 Task: Log work in the project BrainBridge for the issue 'Implement a new feature to allow for automated content moderation and filtering' spent time as '6w 5d 14h 2m' and remaining time as '6w 4d 14h 27m' and add a flag. Now add the issue to the epic 'Incident Management Implementation'. Log work in the project BrainBridge for the issue 'Address issues related to system security and data encryption' spent time as '3w 1d 9h 18m' and remaining time as '1w 6d 9h 46m' and clone the issue. Now add the issue to the epic 'IT Governance Implementation'
Action: Mouse moved to (202, 51)
Screenshot: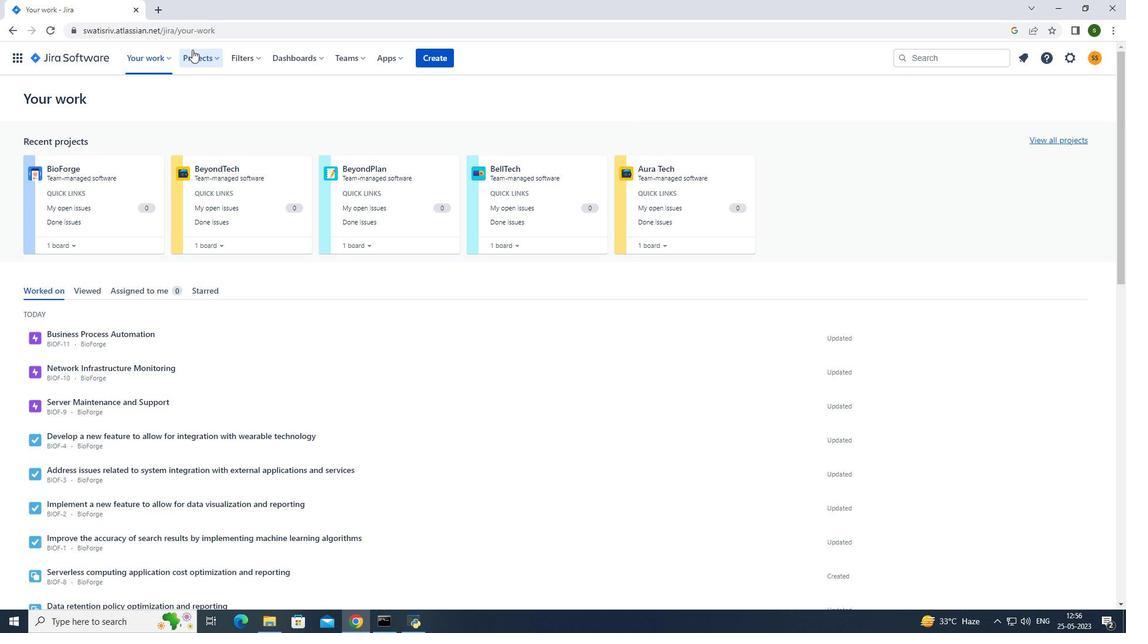 
Action: Mouse pressed left at (202, 51)
Screenshot: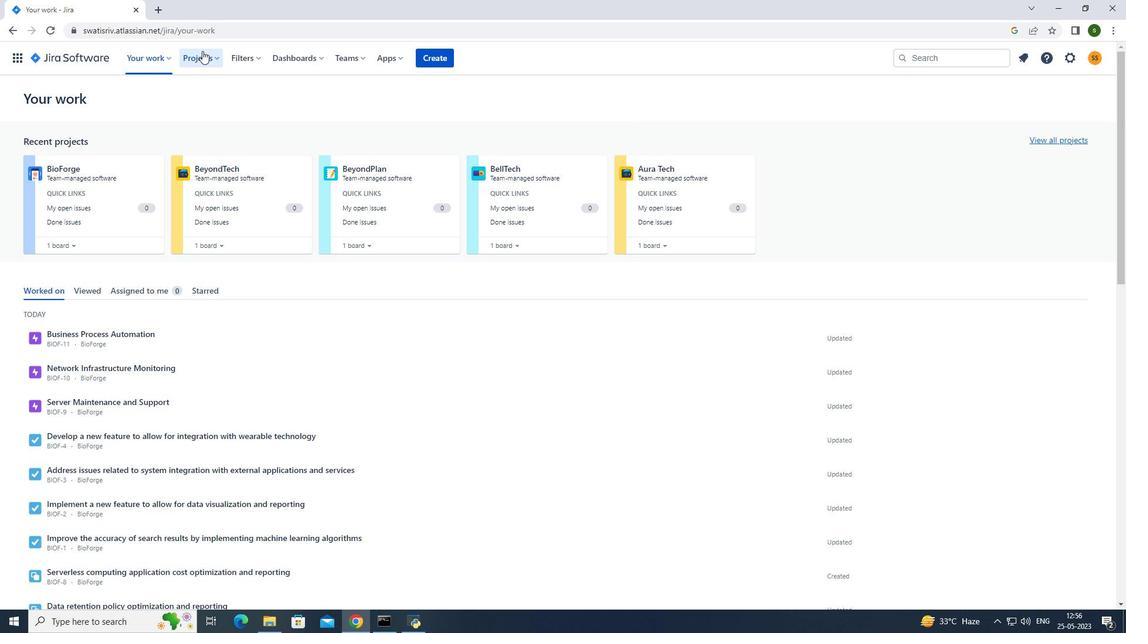 
Action: Mouse moved to (230, 106)
Screenshot: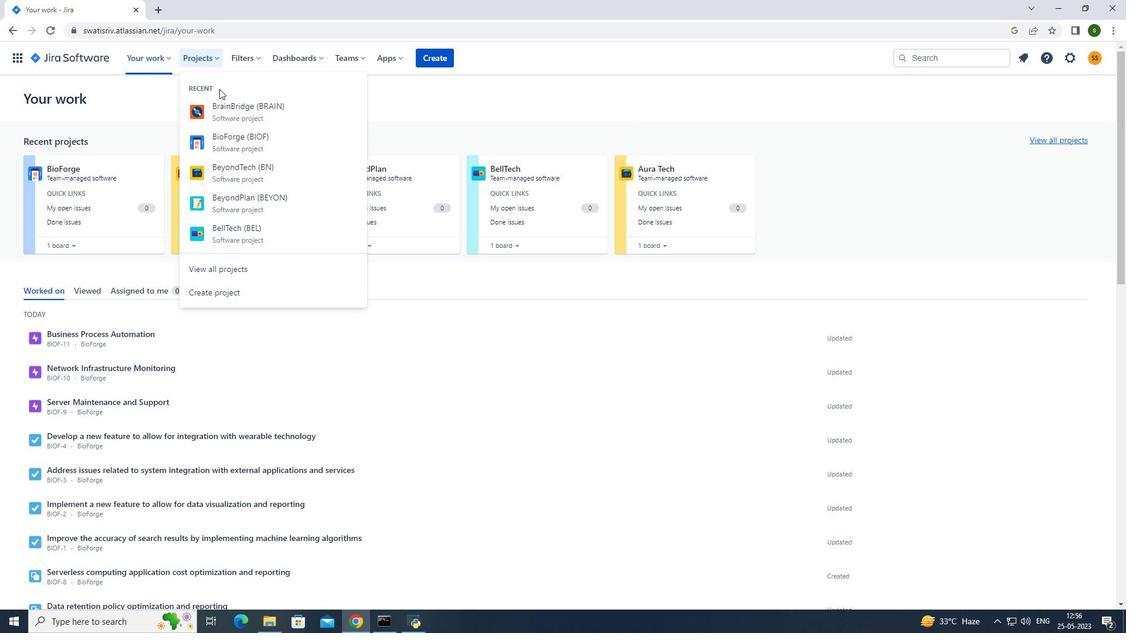
Action: Mouse pressed left at (230, 106)
Screenshot: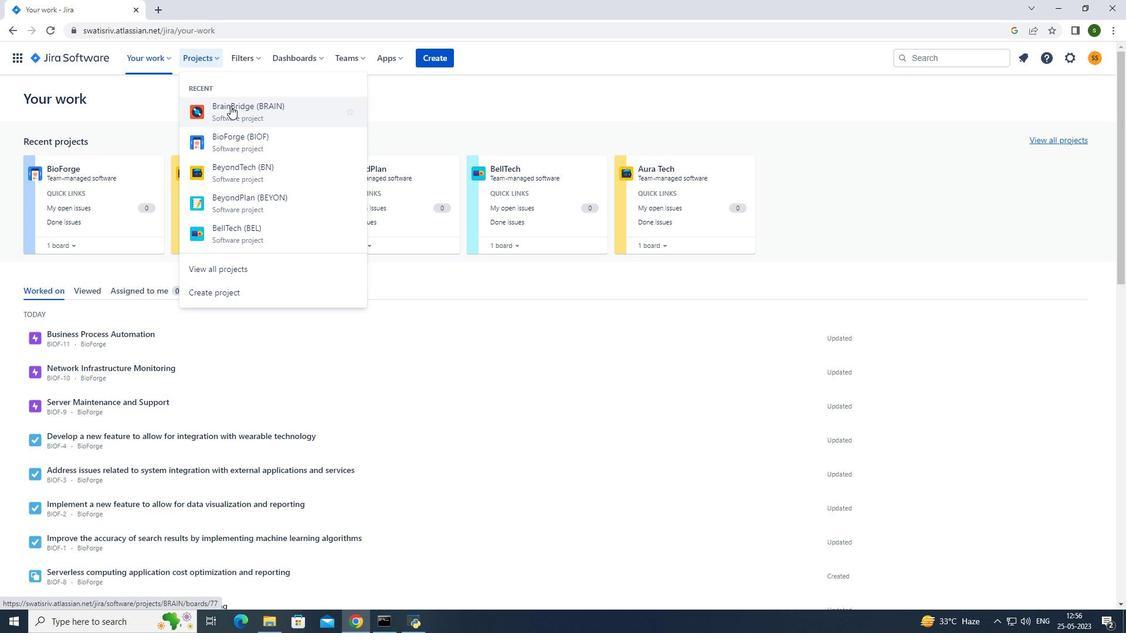 
Action: Mouse moved to (89, 182)
Screenshot: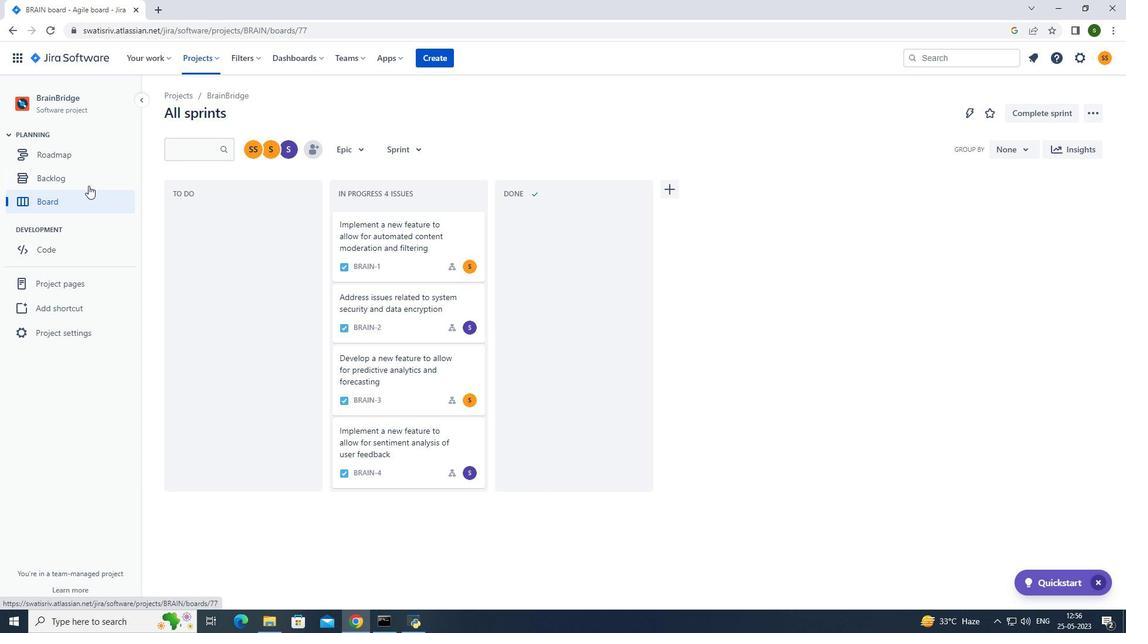 
Action: Mouse pressed left at (89, 182)
Screenshot: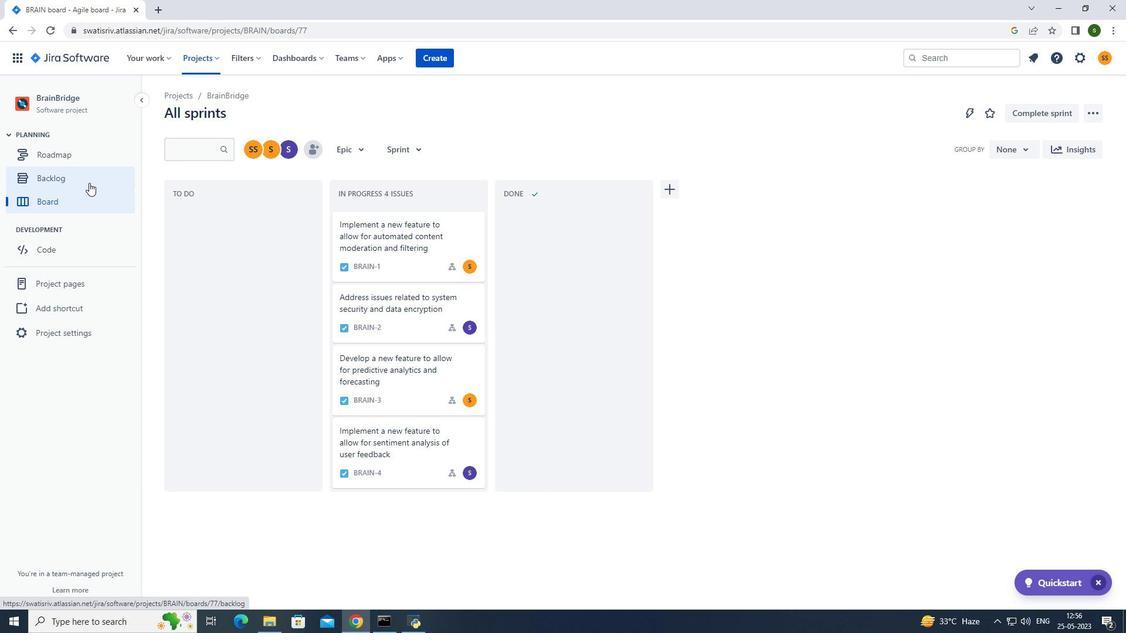
Action: Mouse moved to (875, 214)
Screenshot: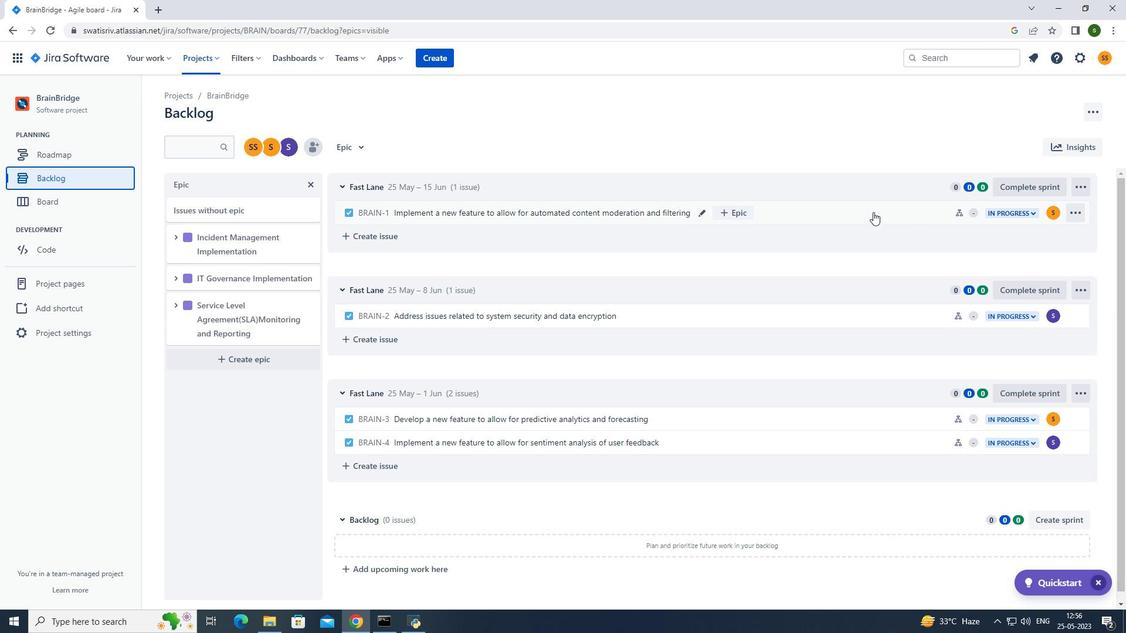 
Action: Mouse pressed left at (875, 214)
Screenshot: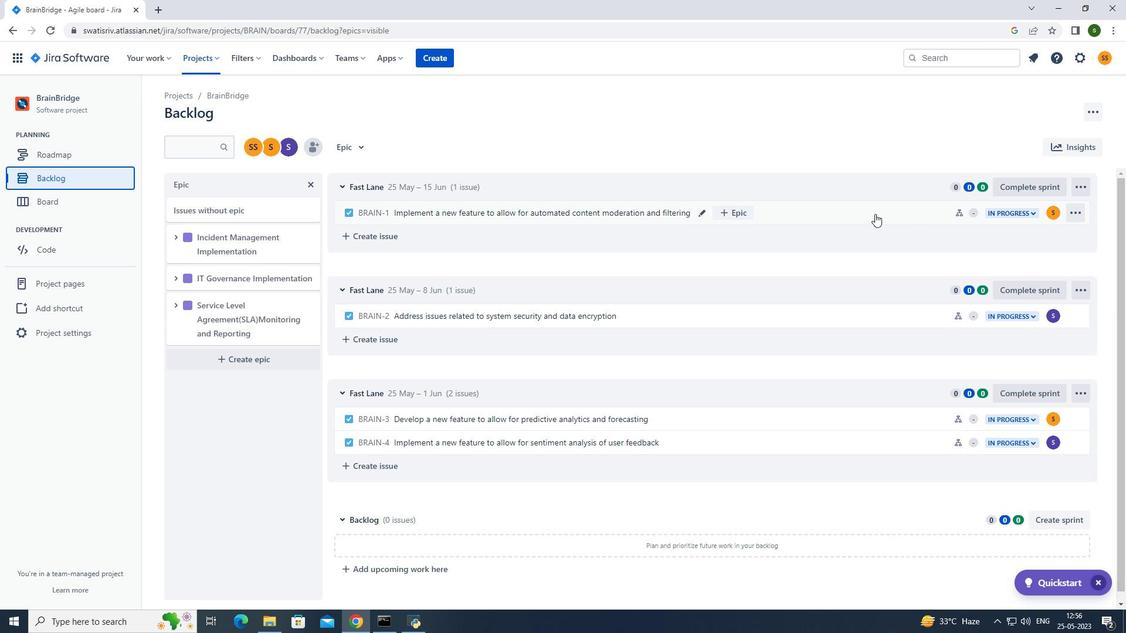 
Action: Mouse moved to (1079, 182)
Screenshot: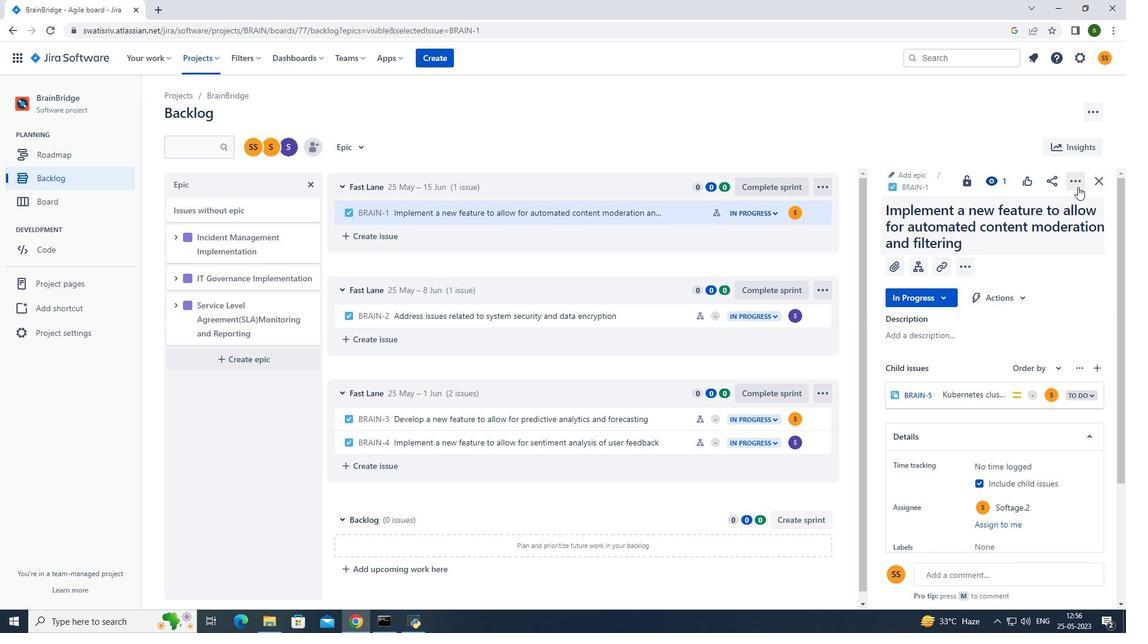 
Action: Mouse pressed left at (1079, 182)
Screenshot: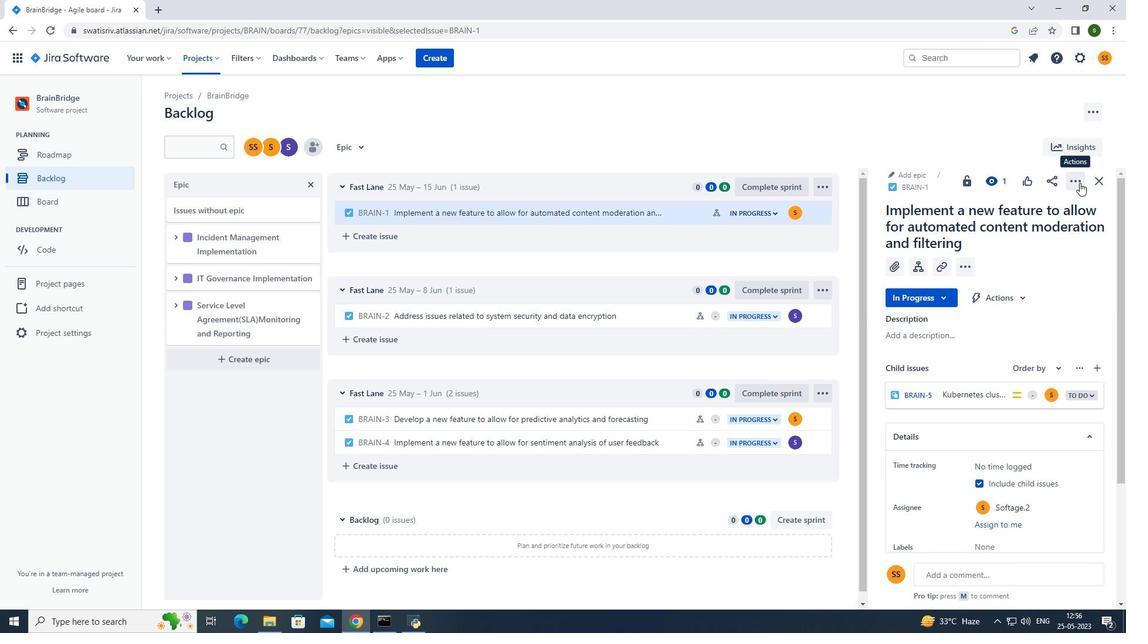 
Action: Mouse moved to (1059, 214)
Screenshot: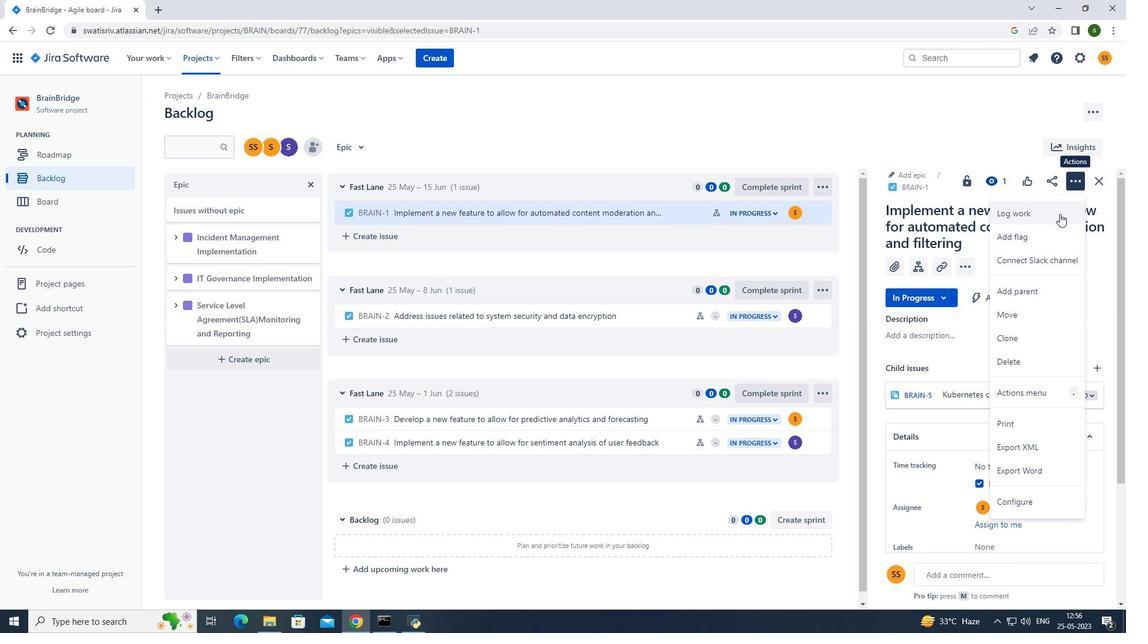 
Action: Mouse pressed left at (1059, 214)
Screenshot: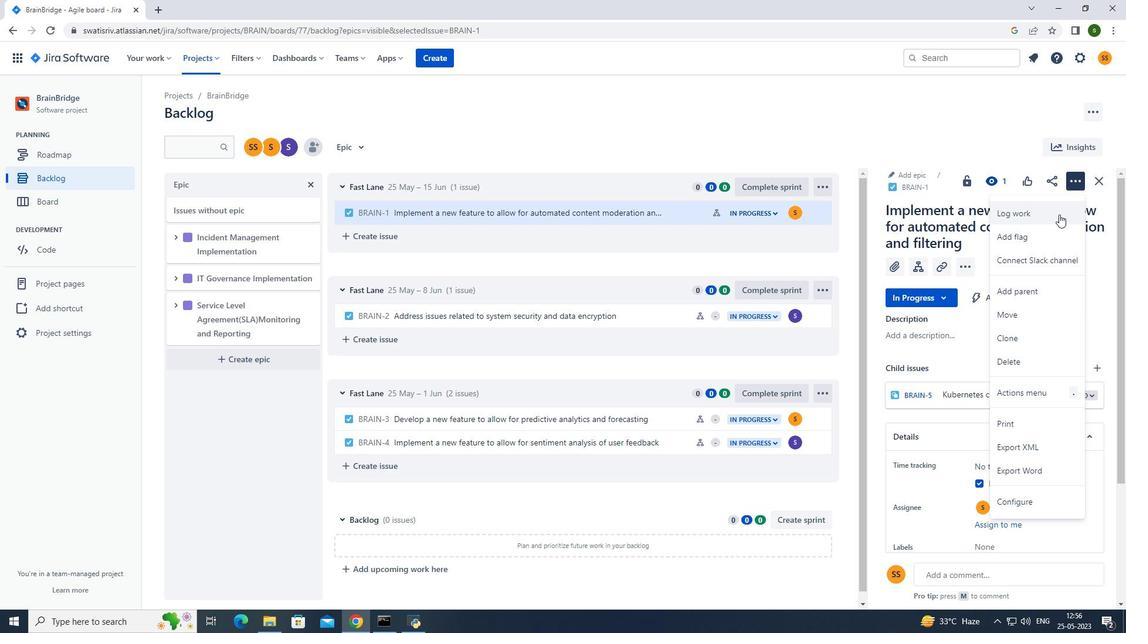 
Action: Mouse moved to (517, 171)
Screenshot: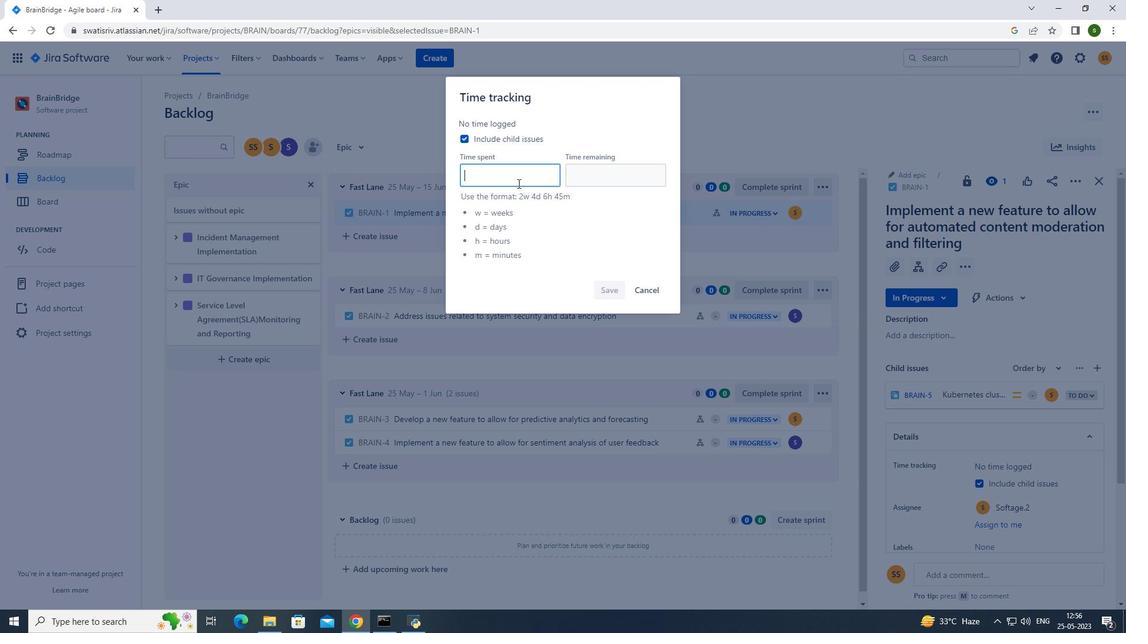
Action: Key pressed 6w<Key.space>5d
Screenshot: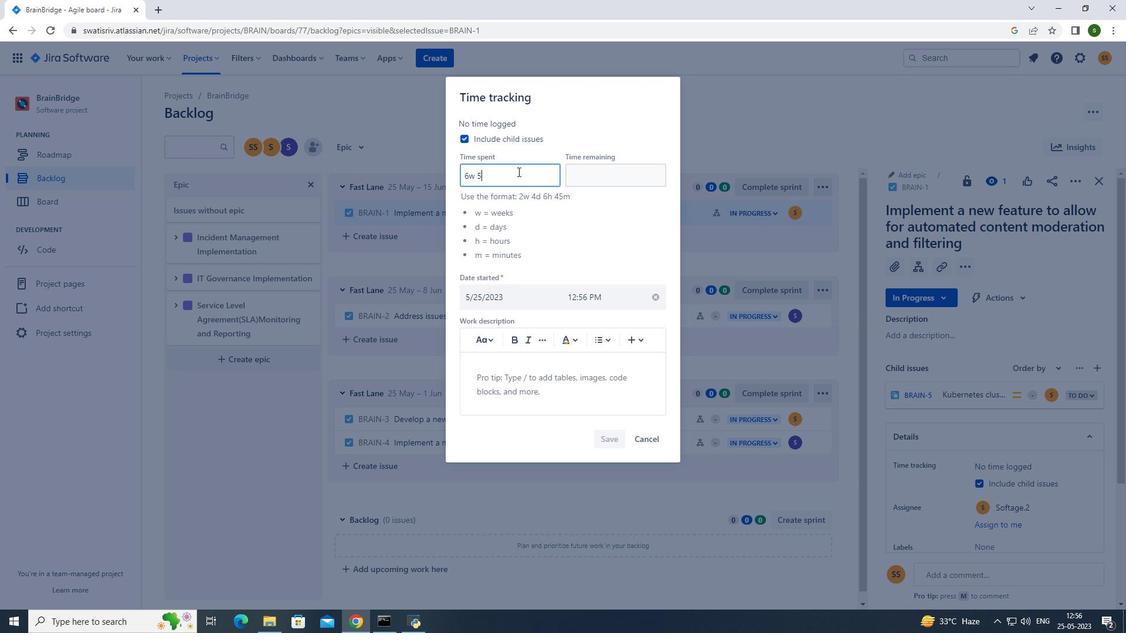 
Action: Mouse moved to (517, 173)
Screenshot: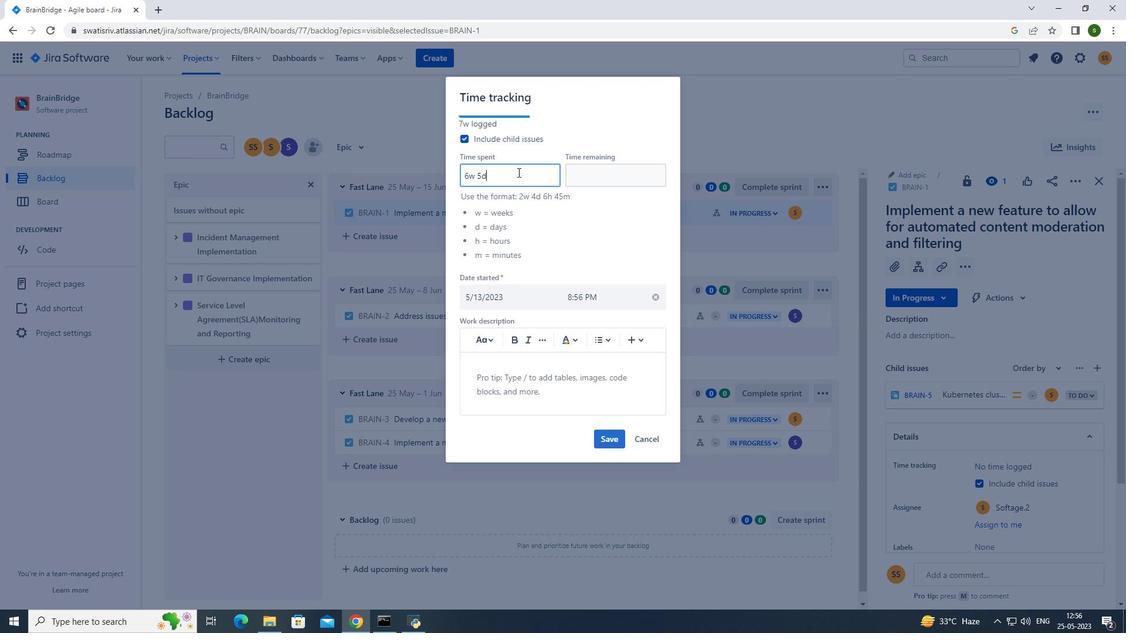 
Action: Key pressed <Key.space>14h<Key.space>2m
Screenshot: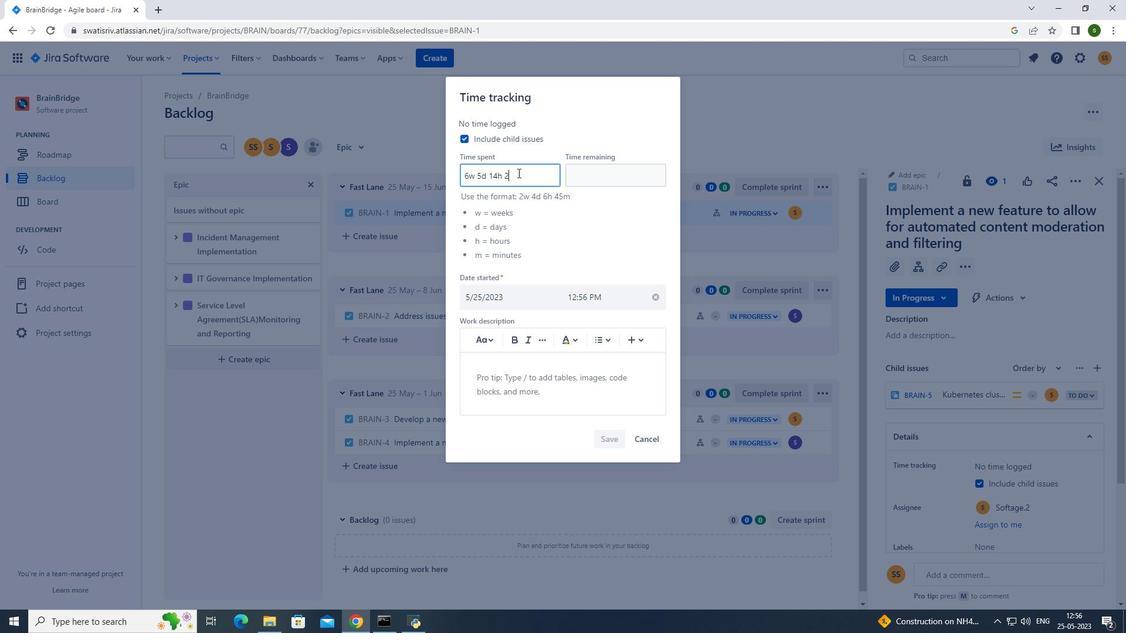 
Action: Mouse moved to (589, 173)
Screenshot: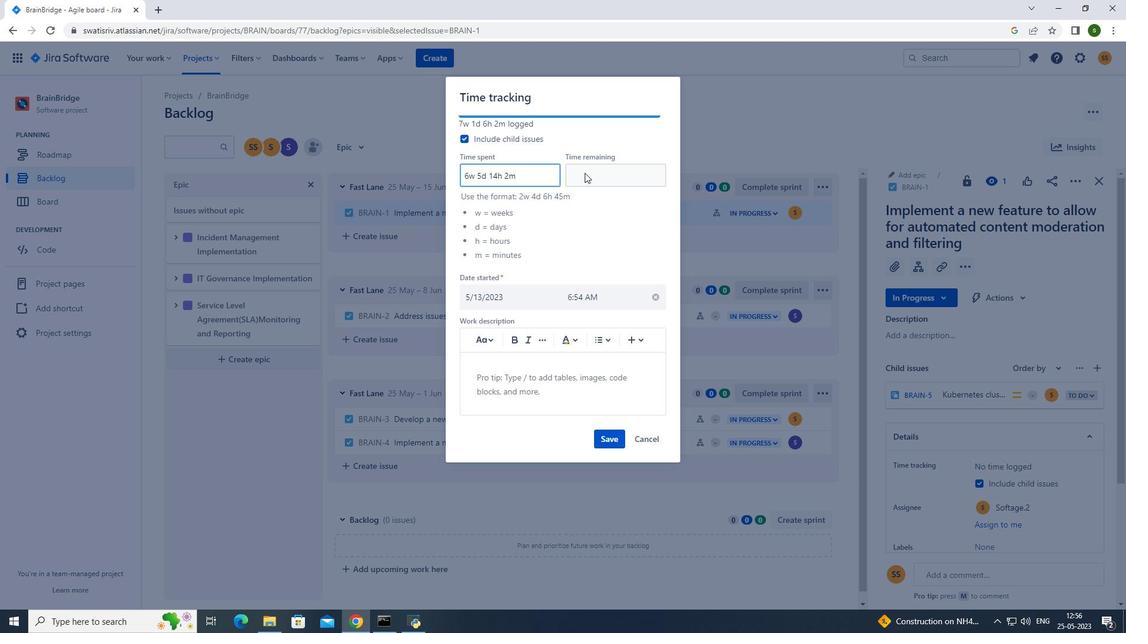 
Action: Mouse pressed left at (589, 173)
Screenshot: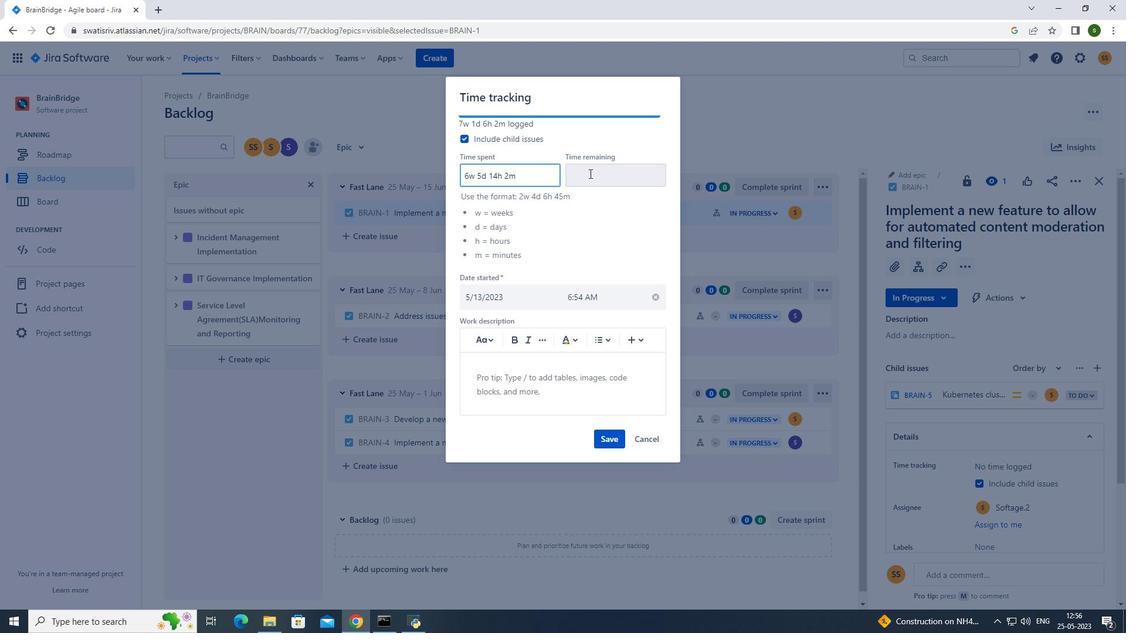 
Action: Key pressed 6w<Key.space>4d<Key.space>14h<Key.space>27m
Screenshot: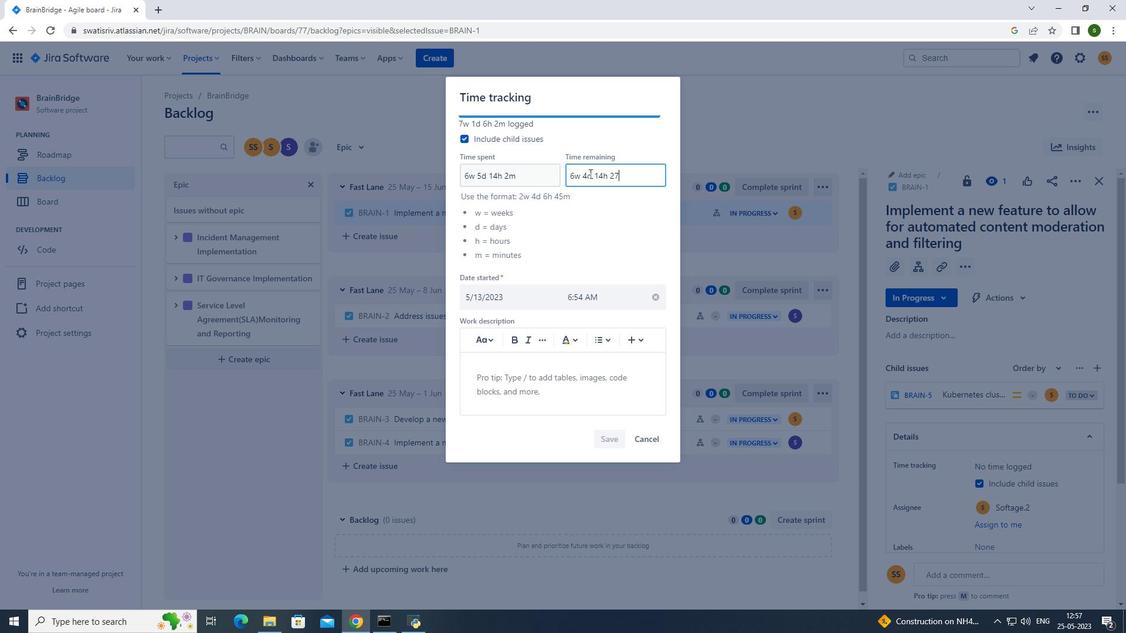 
Action: Mouse moved to (599, 440)
Screenshot: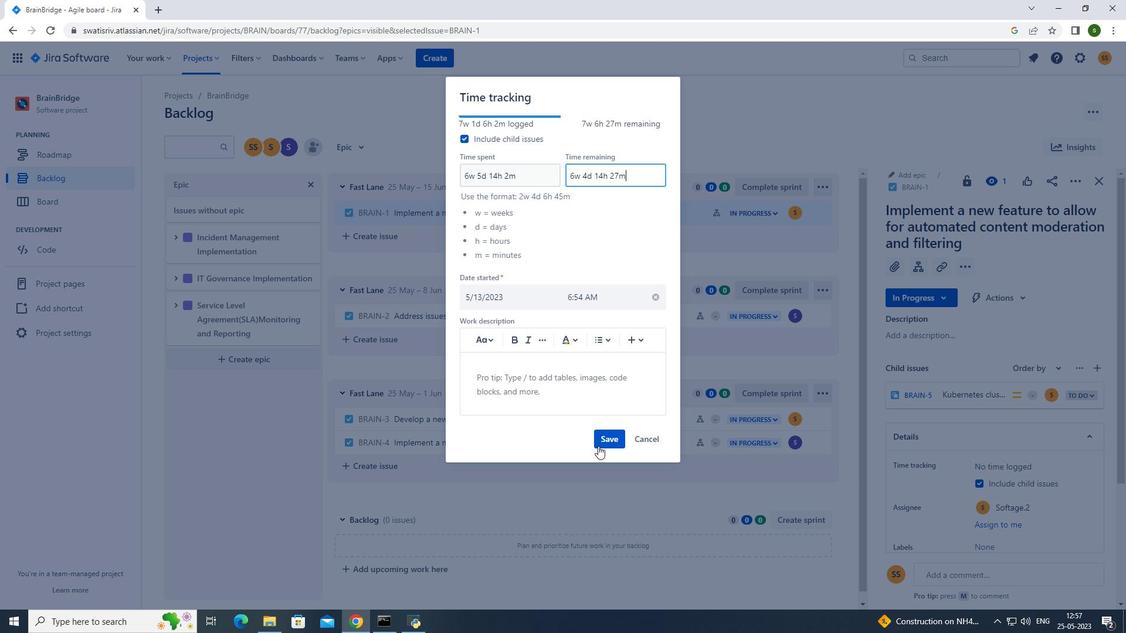 
Action: Mouse pressed left at (599, 440)
Screenshot: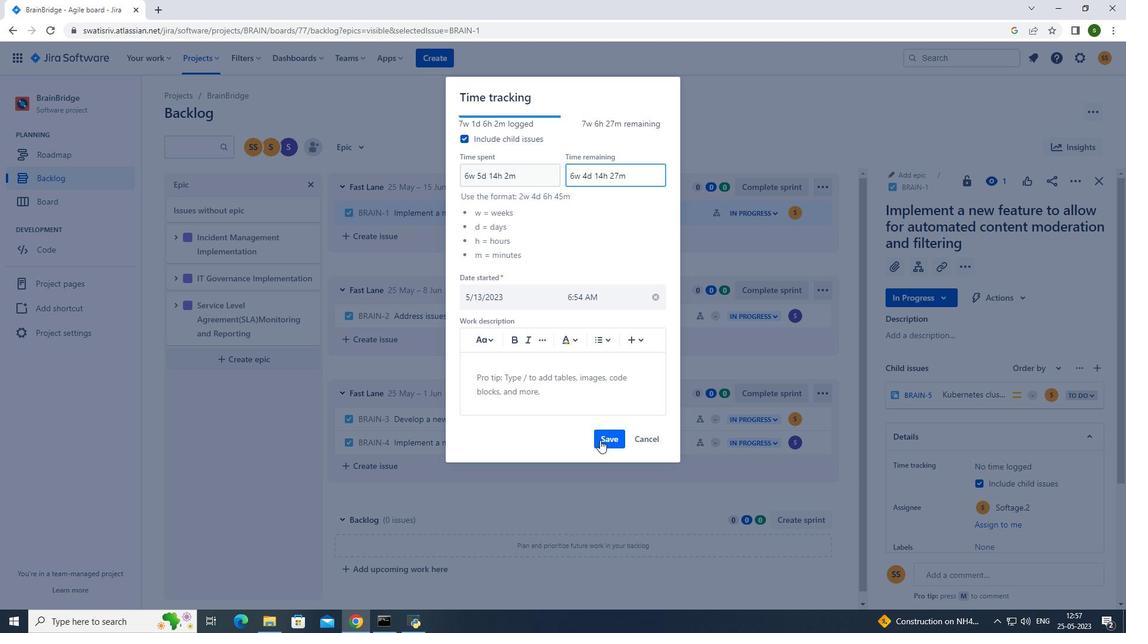 
Action: Mouse moved to (1083, 180)
Screenshot: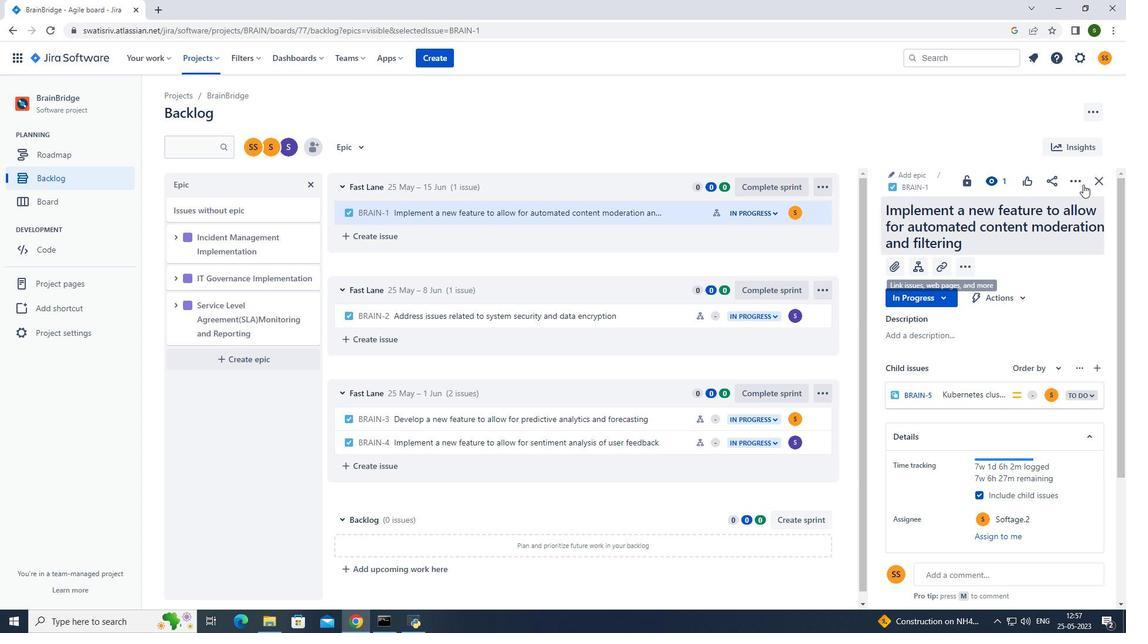 
Action: Mouse pressed left at (1083, 180)
Screenshot: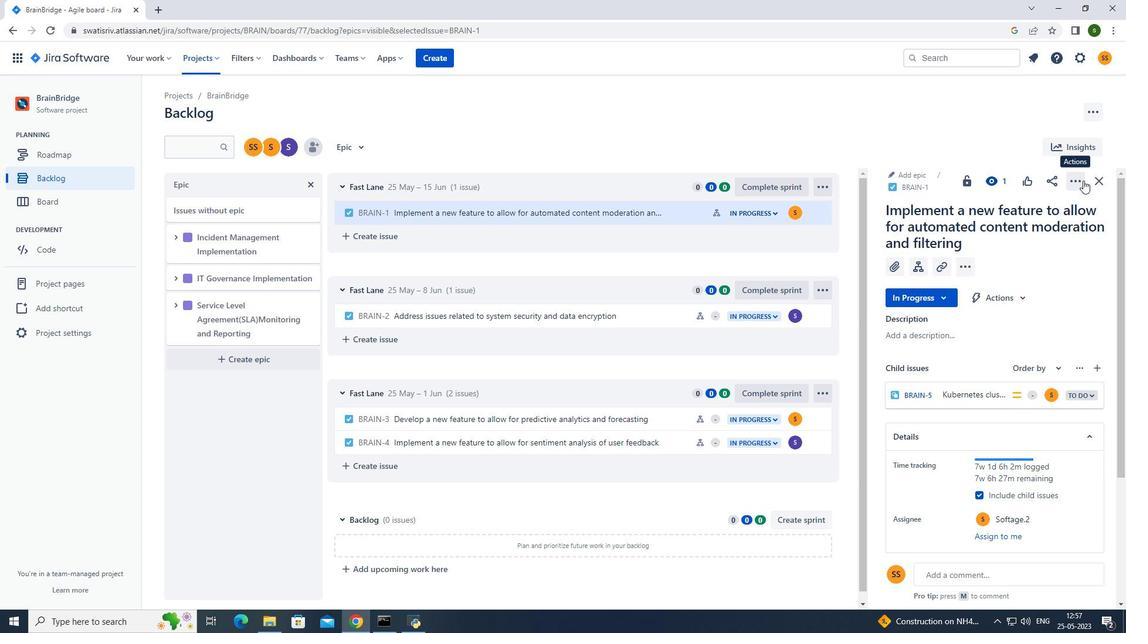 
Action: Mouse moved to (1039, 232)
Screenshot: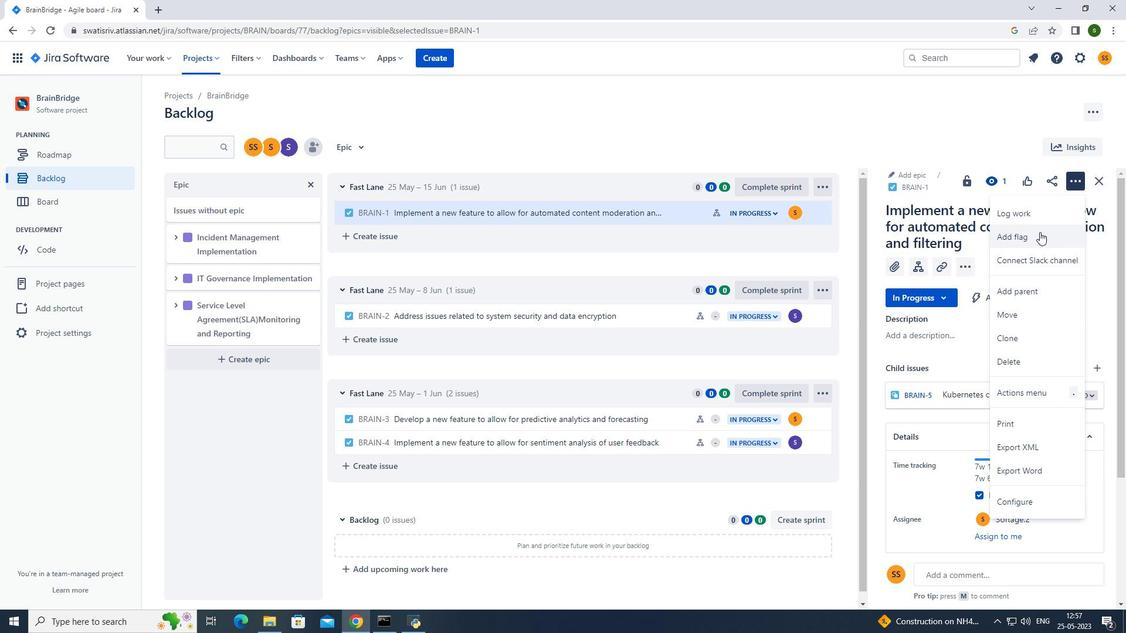 
Action: Mouse pressed left at (1039, 232)
Screenshot: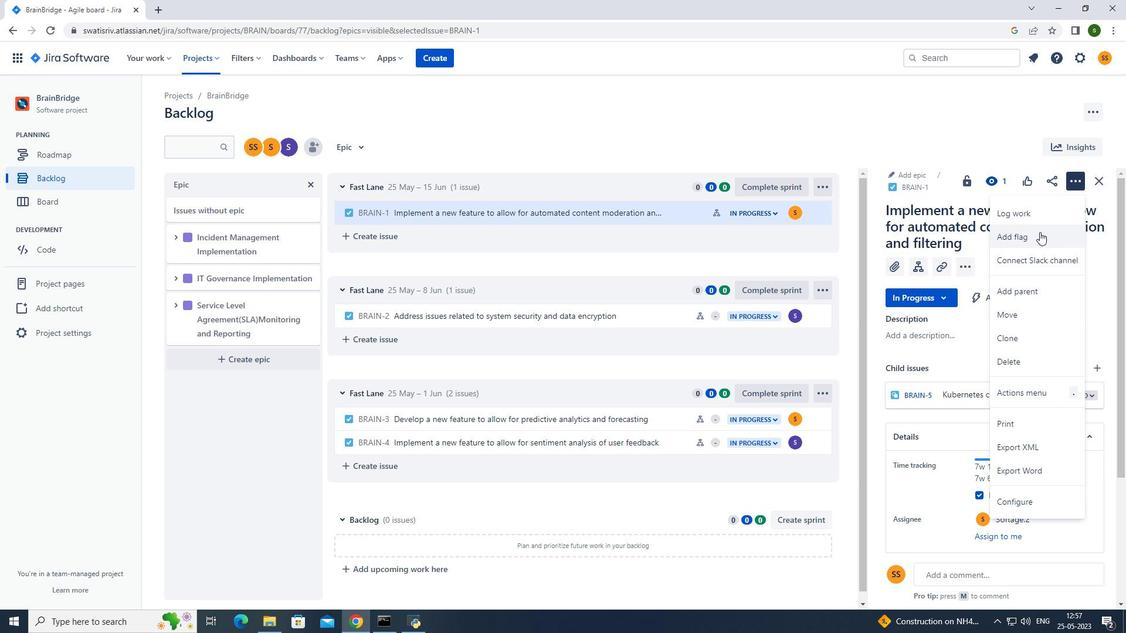 
Action: Mouse moved to (652, 209)
Screenshot: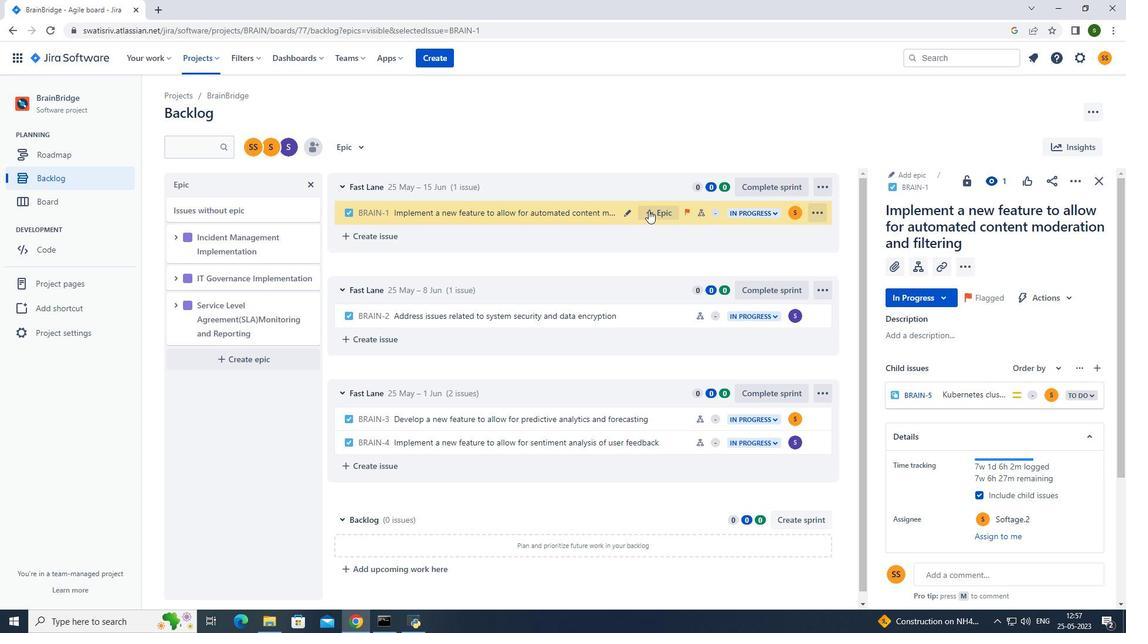 
Action: Mouse pressed left at (652, 209)
Screenshot: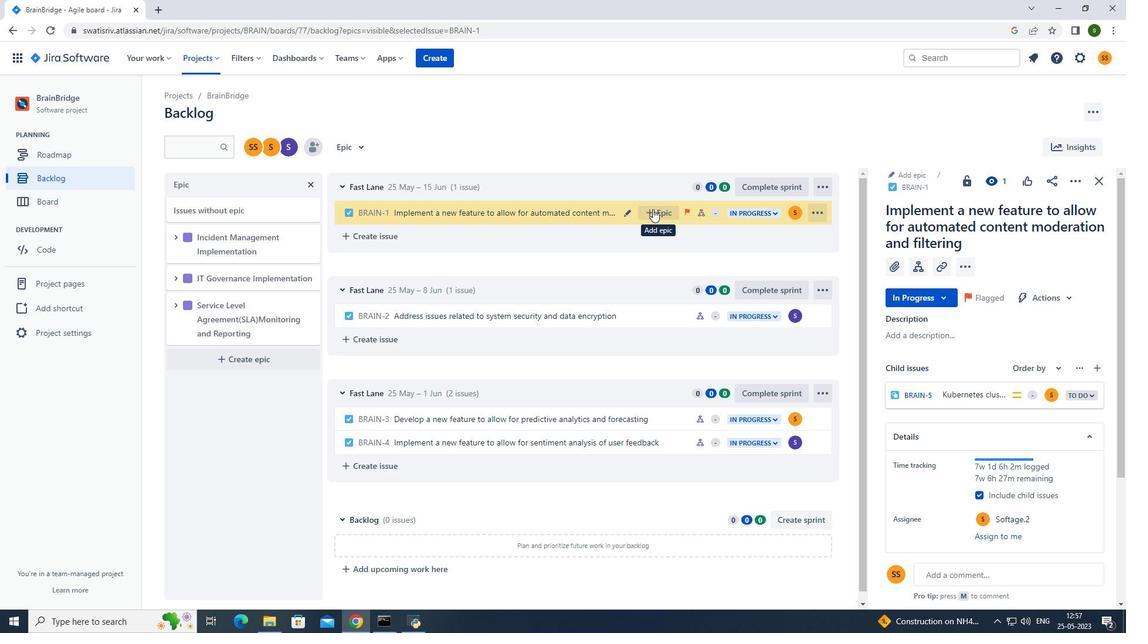 
Action: Mouse moved to (712, 294)
Screenshot: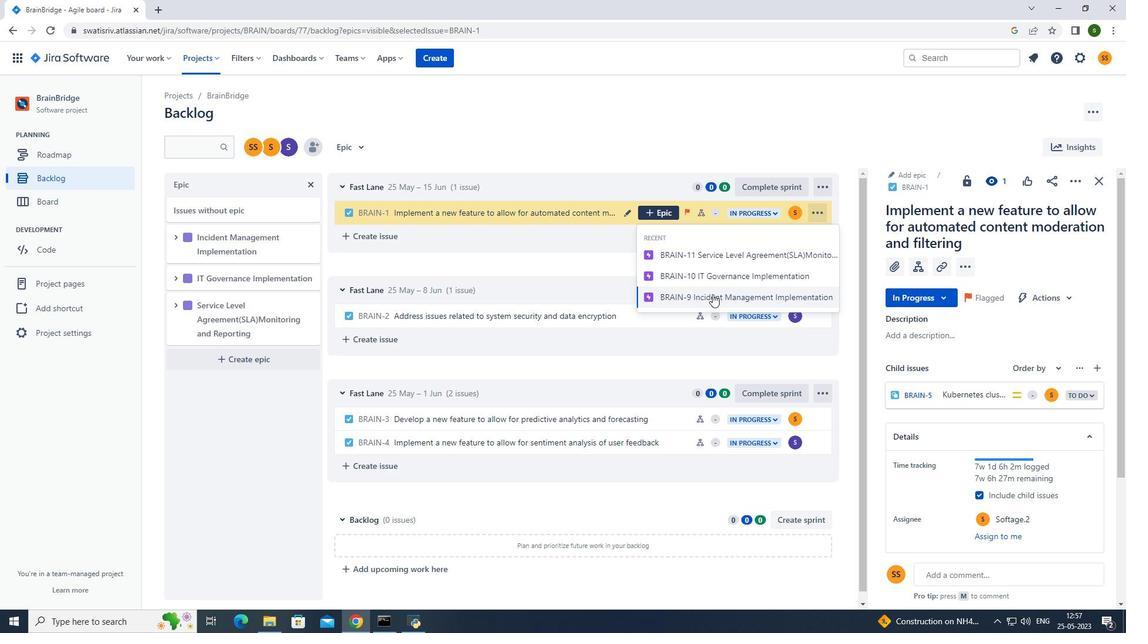 
Action: Mouse pressed left at (712, 294)
Screenshot: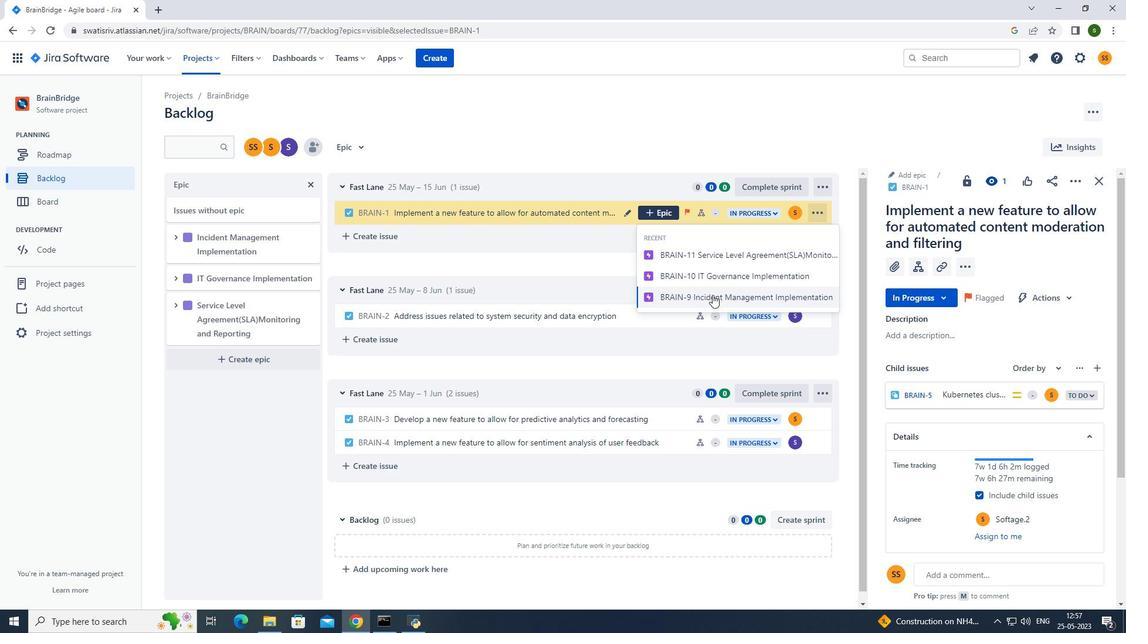 
Action: Mouse moved to (362, 149)
Screenshot: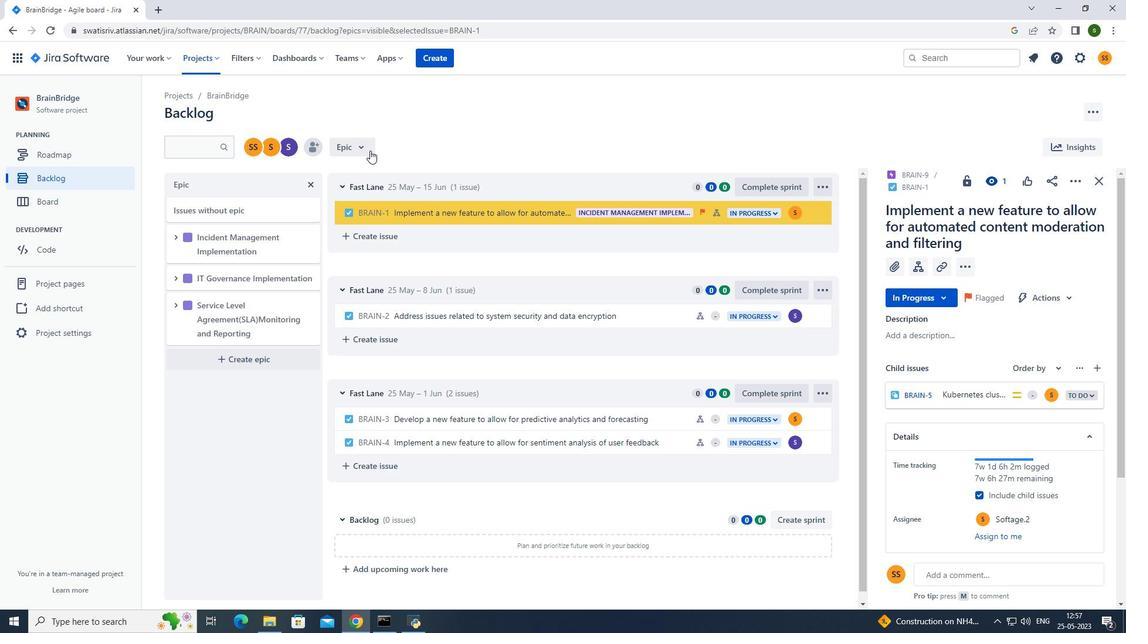 
Action: Mouse pressed left at (362, 149)
Screenshot: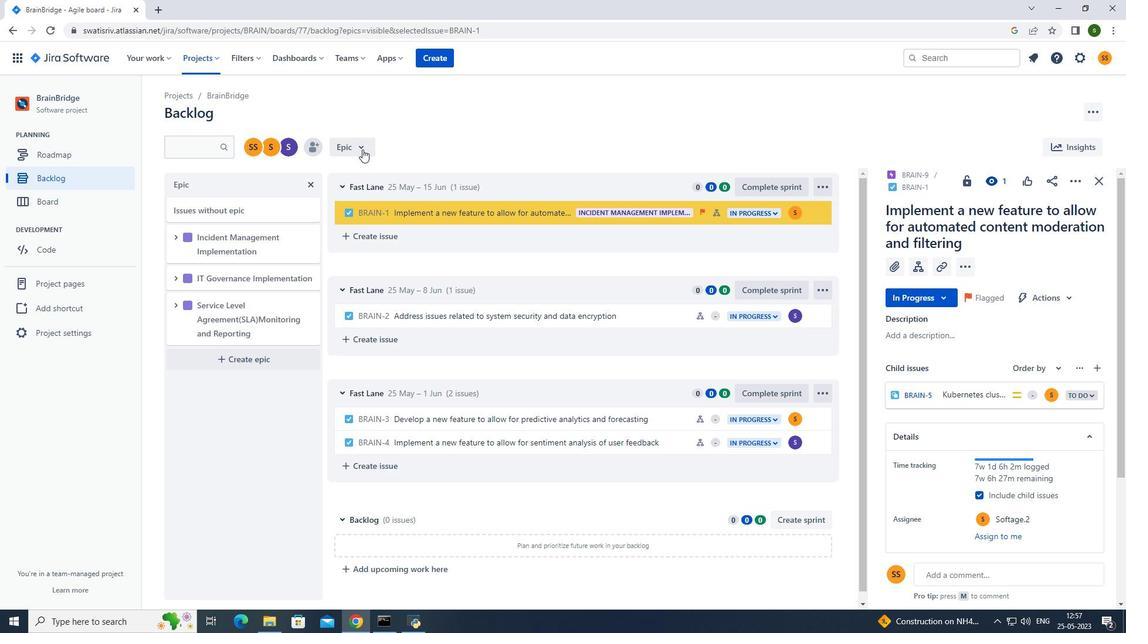 
Action: Mouse moved to (384, 192)
Screenshot: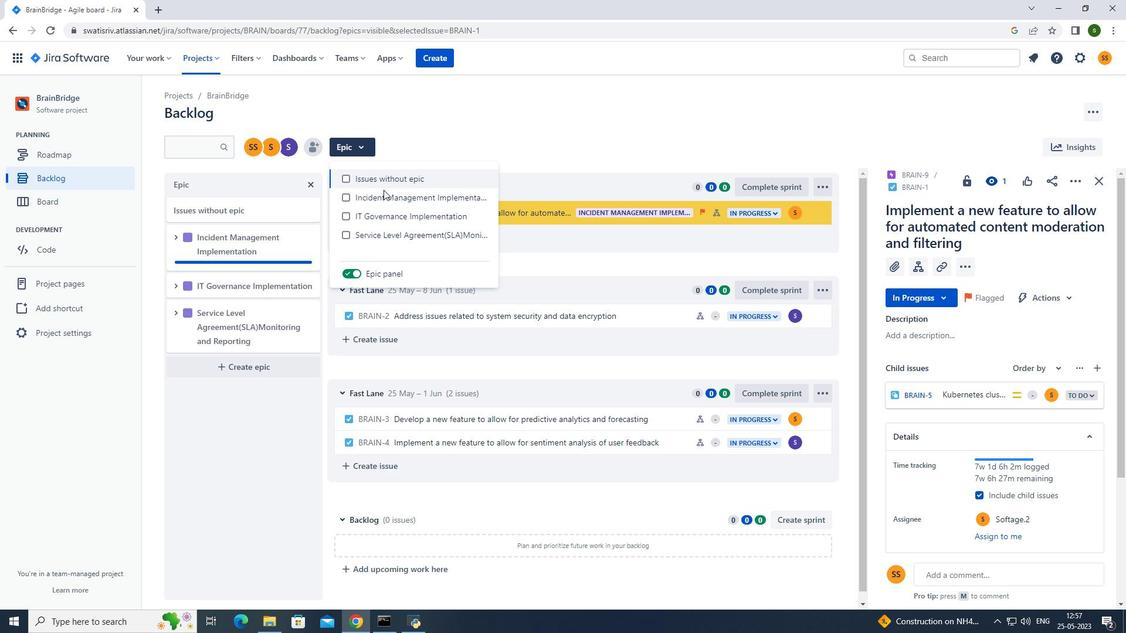 
Action: Mouse pressed left at (384, 192)
Screenshot: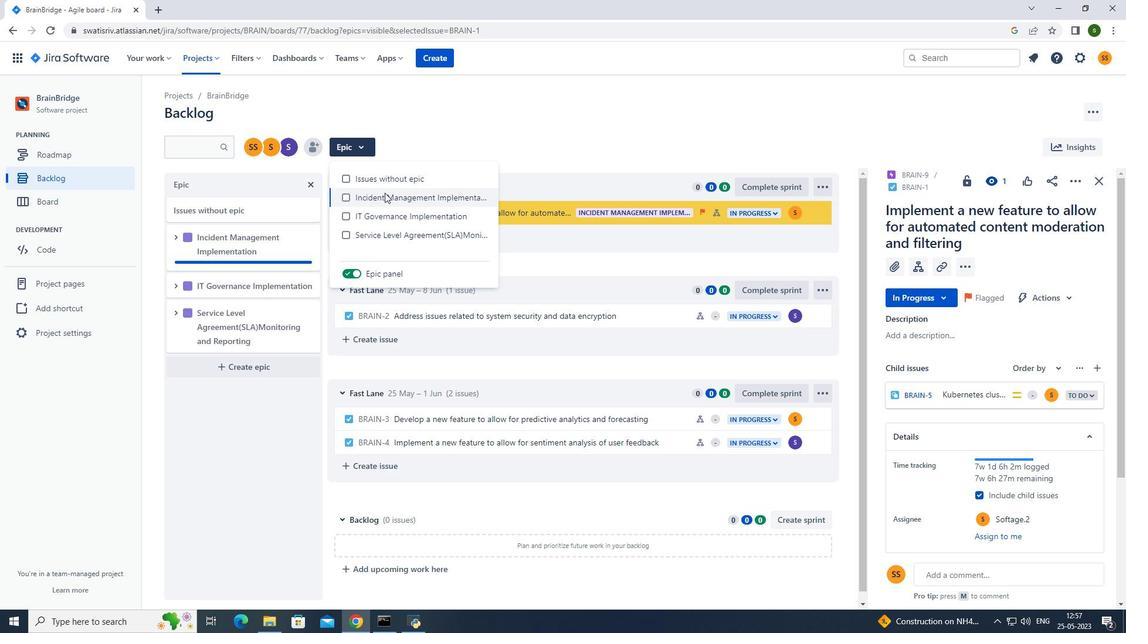 
Action: Mouse moved to (493, 110)
Screenshot: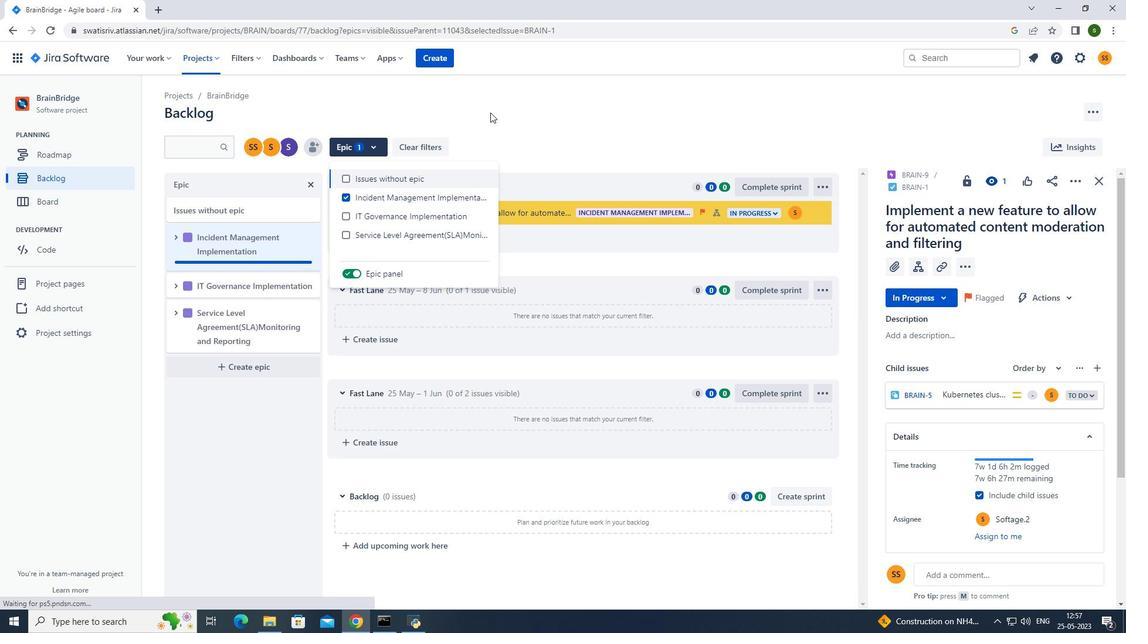 
Action: Mouse pressed left at (493, 110)
Screenshot: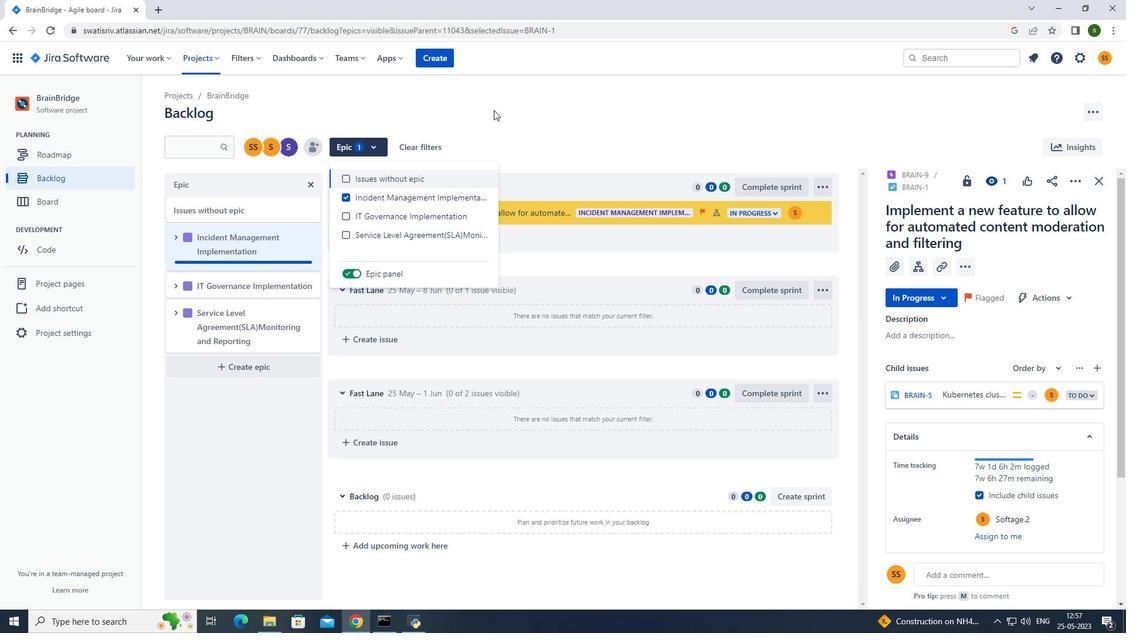 
Action: Mouse moved to (215, 61)
Screenshot: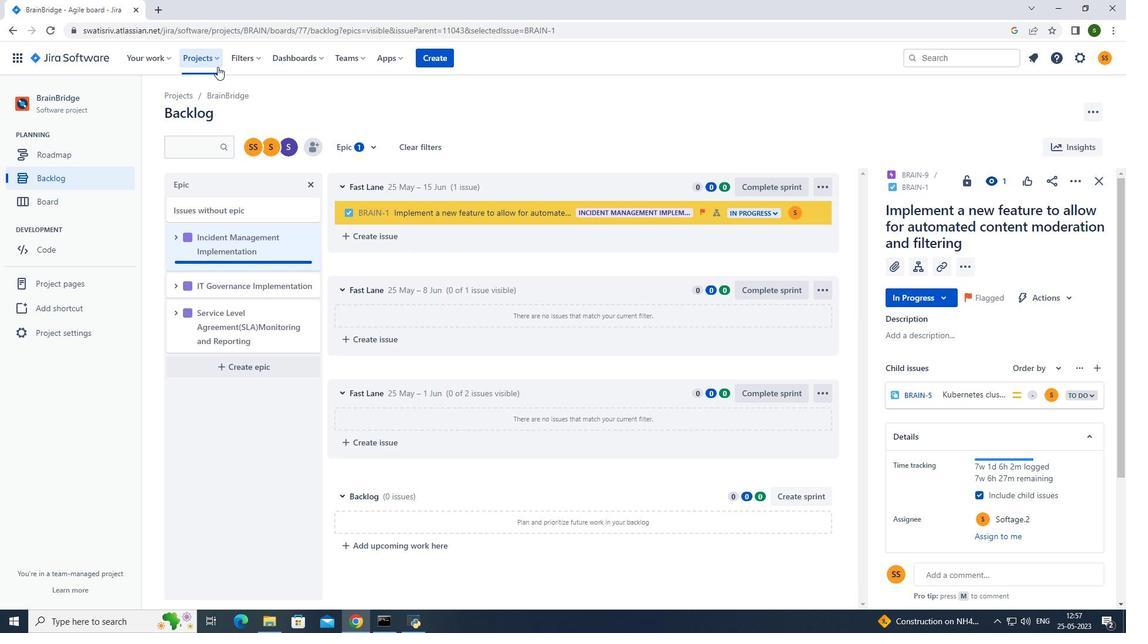 
Action: Mouse pressed left at (215, 61)
Screenshot: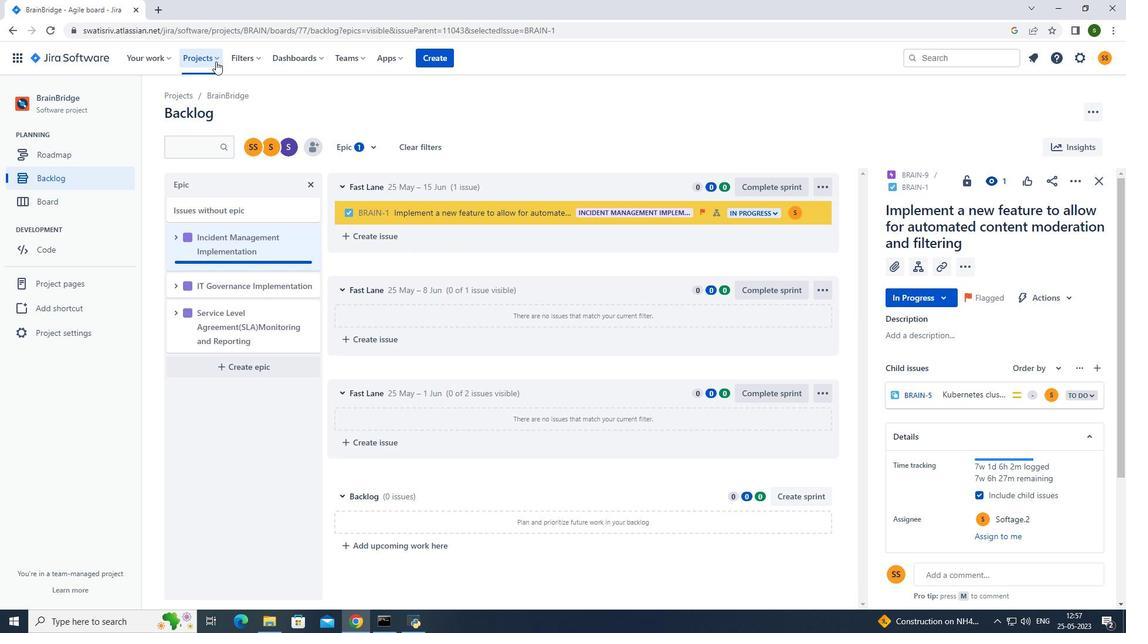 
Action: Mouse moved to (238, 104)
Screenshot: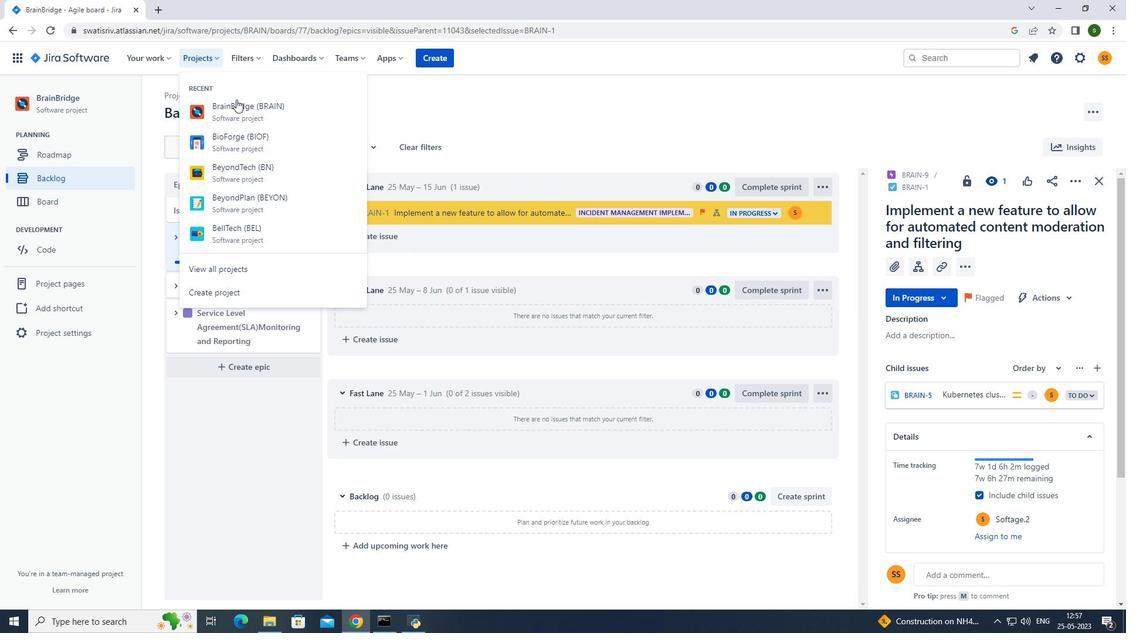 
Action: Mouse pressed left at (238, 104)
Screenshot: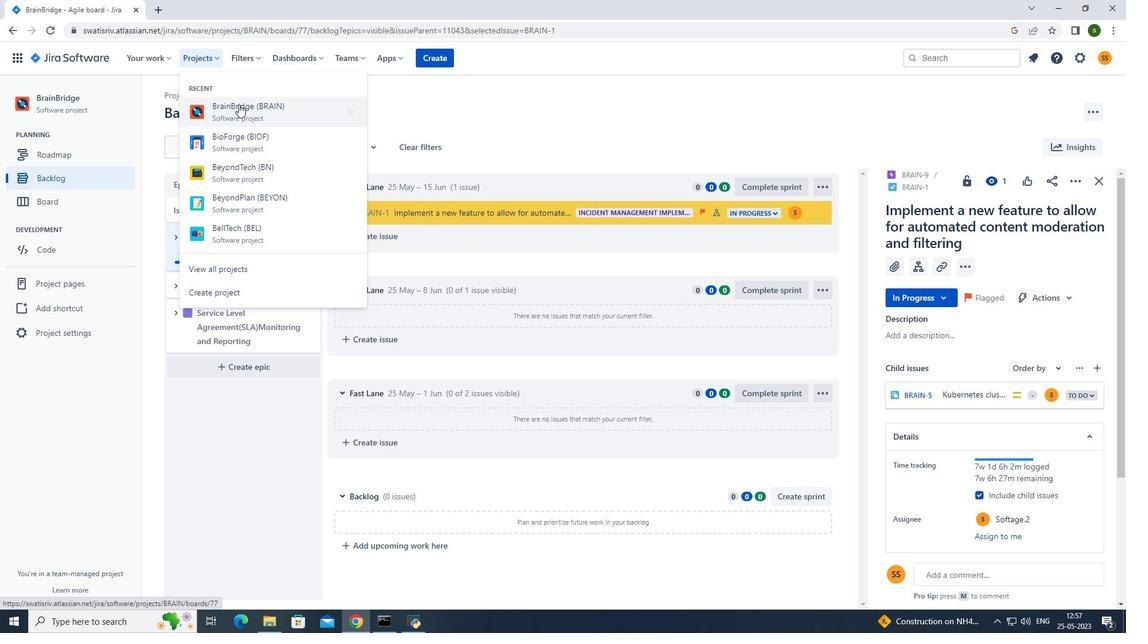 
Action: Mouse moved to (106, 173)
Screenshot: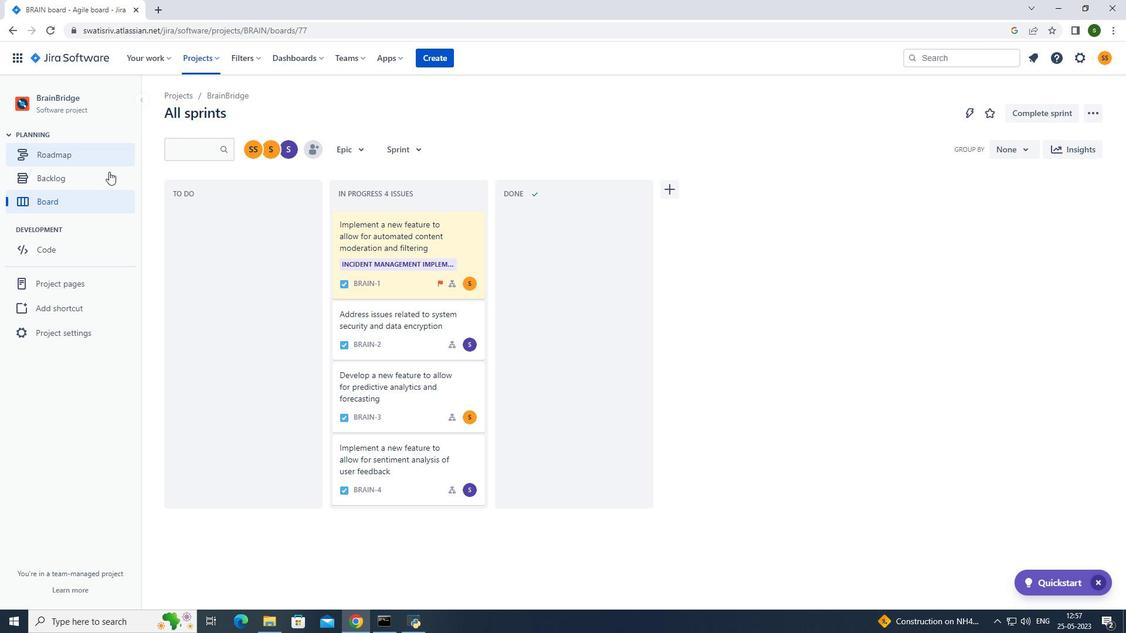 
Action: Mouse pressed left at (106, 173)
Screenshot: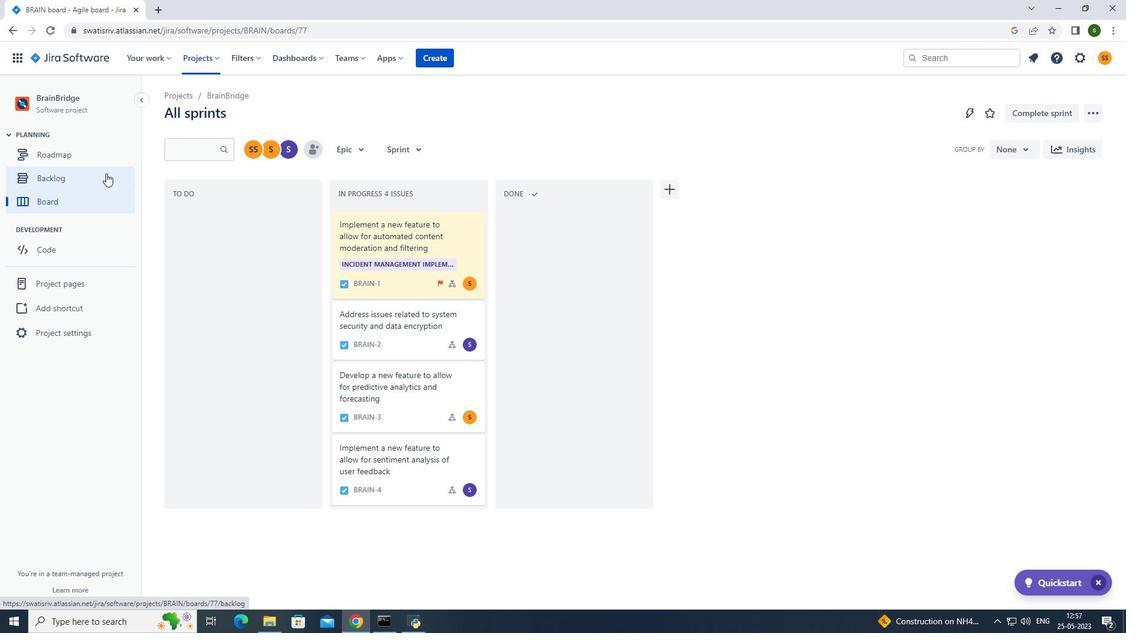 
Action: Mouse moved to (789, 322)
Screenshot: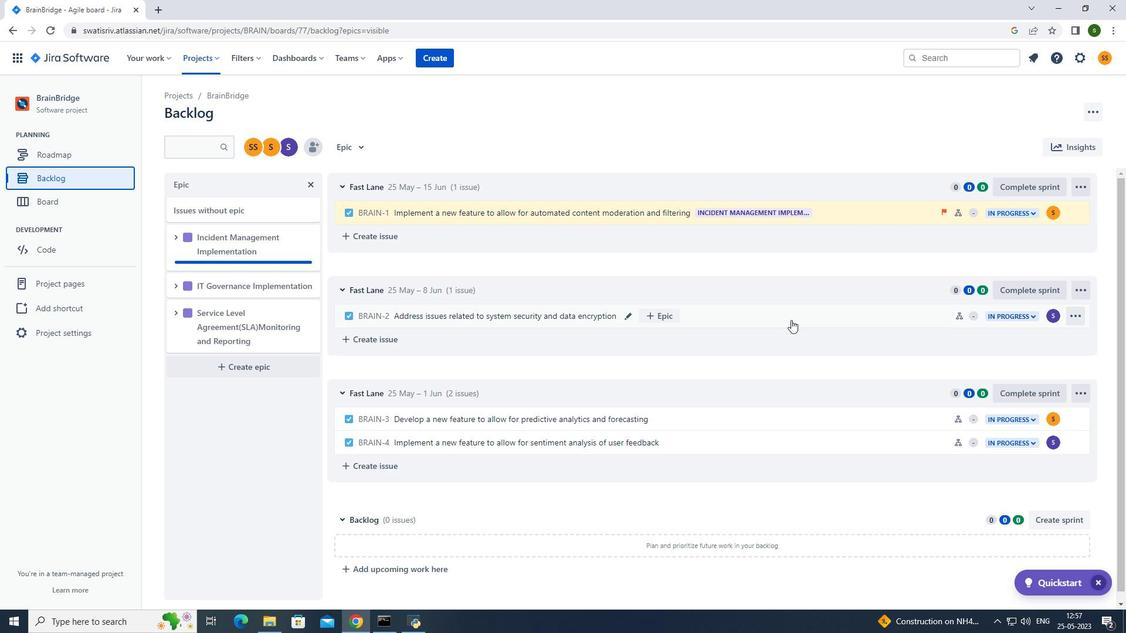 
Action: Mouse pressed left at (789, 322)
Screenshot: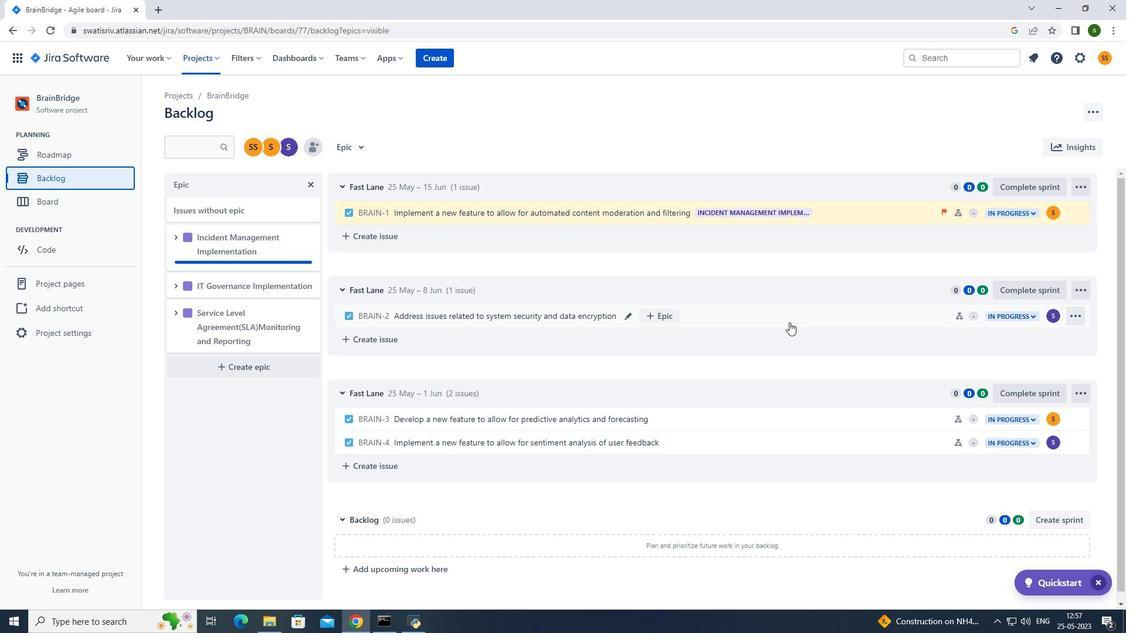 
Action: Mouse moved to (1078, 180)
Screenshot: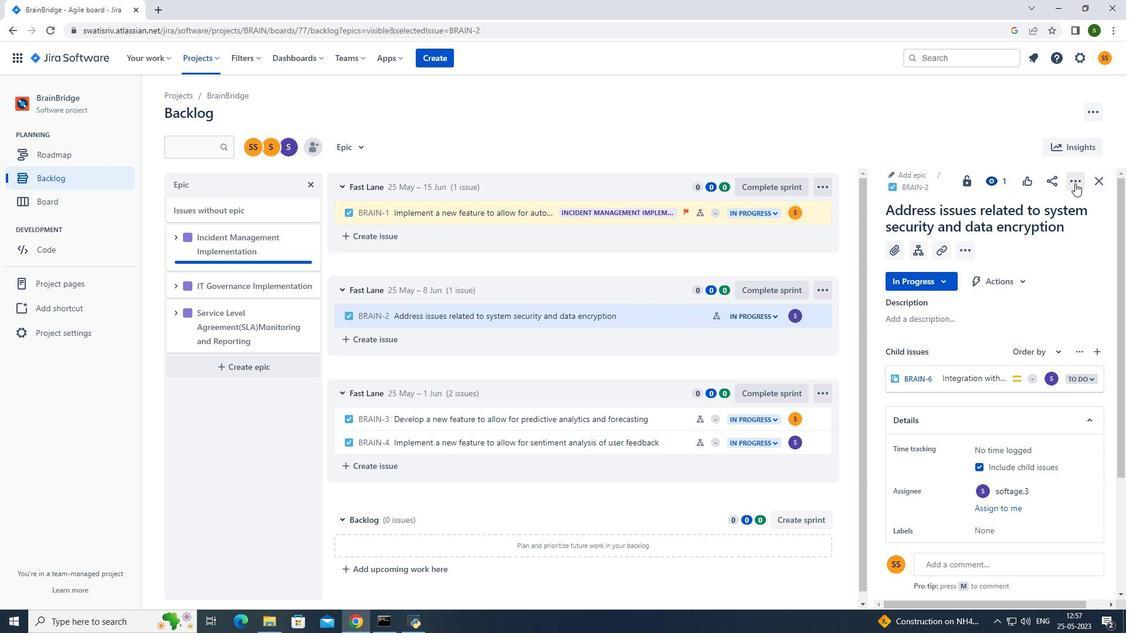 
Action: Mouse pressed left at (1078, 180)
Screenshot: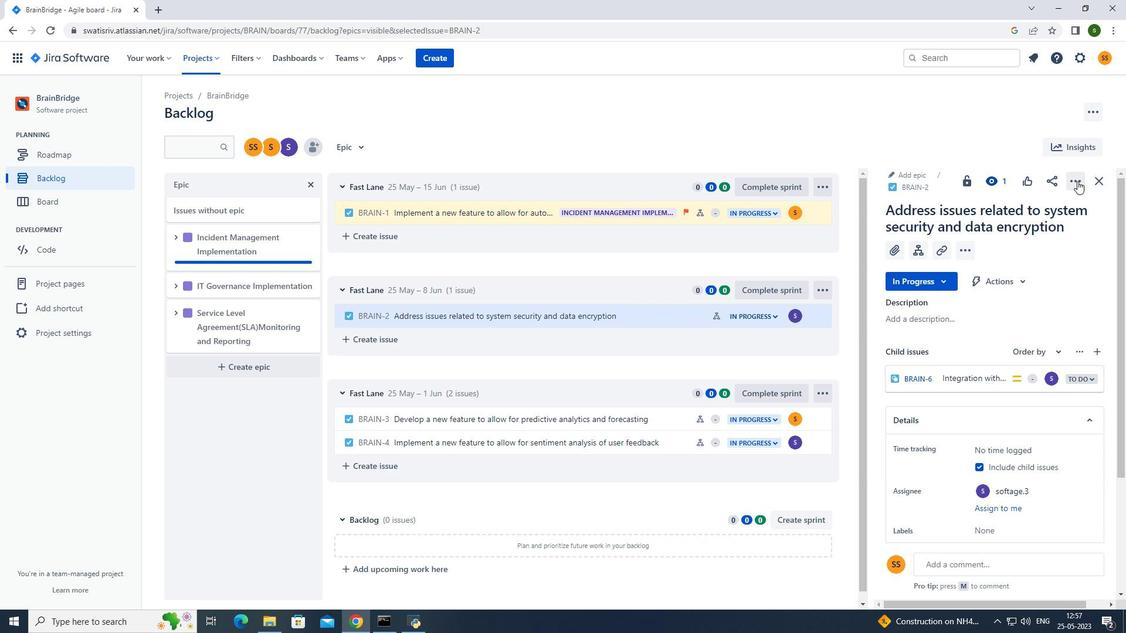 
Action: Mouse moved to (1050, 218)
Screenshot: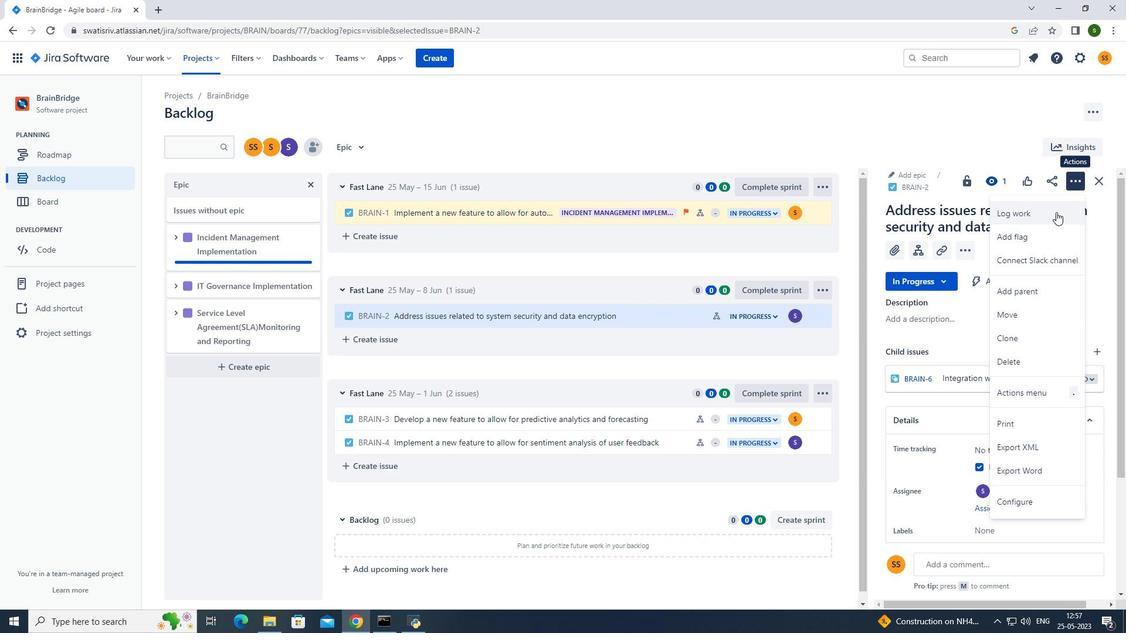 
Action: Mouse pressed left at (1050, 218)
Screenshot: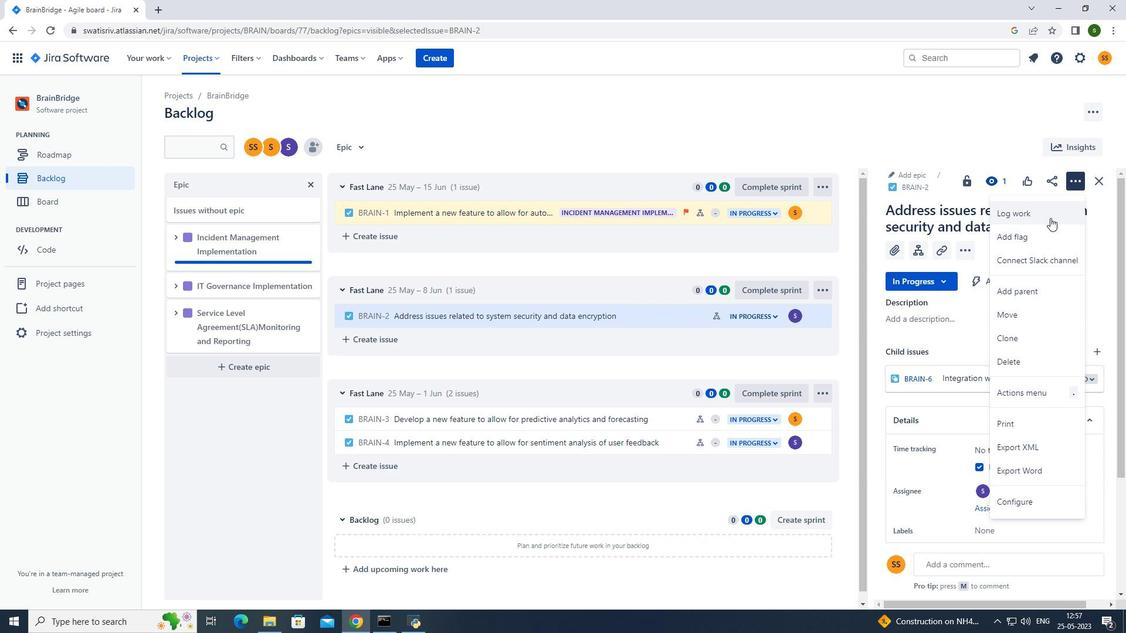 
Action: Mouse moved to (495, 169)
Screenshot: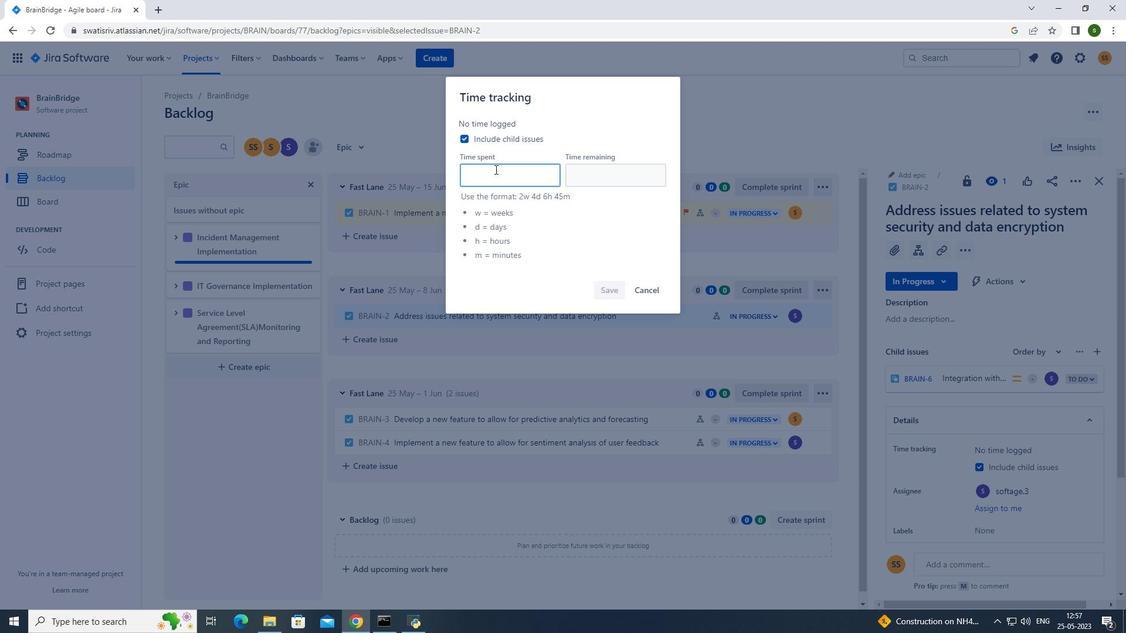 
Action: Mouse pressed left at (495, 169)
Screenshot: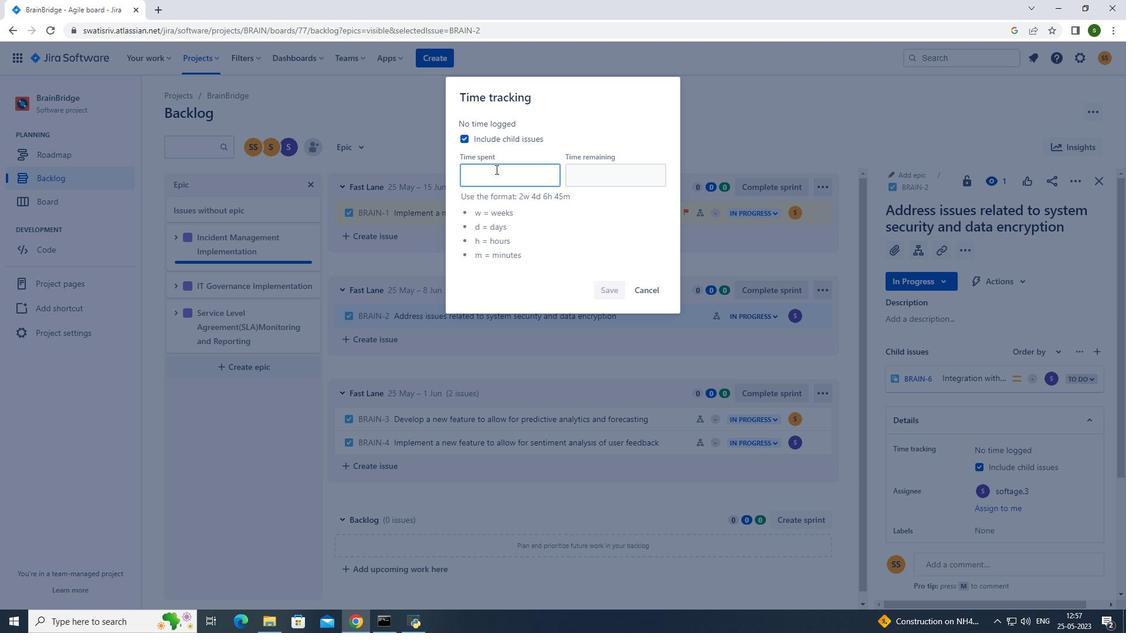 
Action: Key pressed 3w<Key.space>1d<Key.space>9h<Key.space>18m
Screenshot: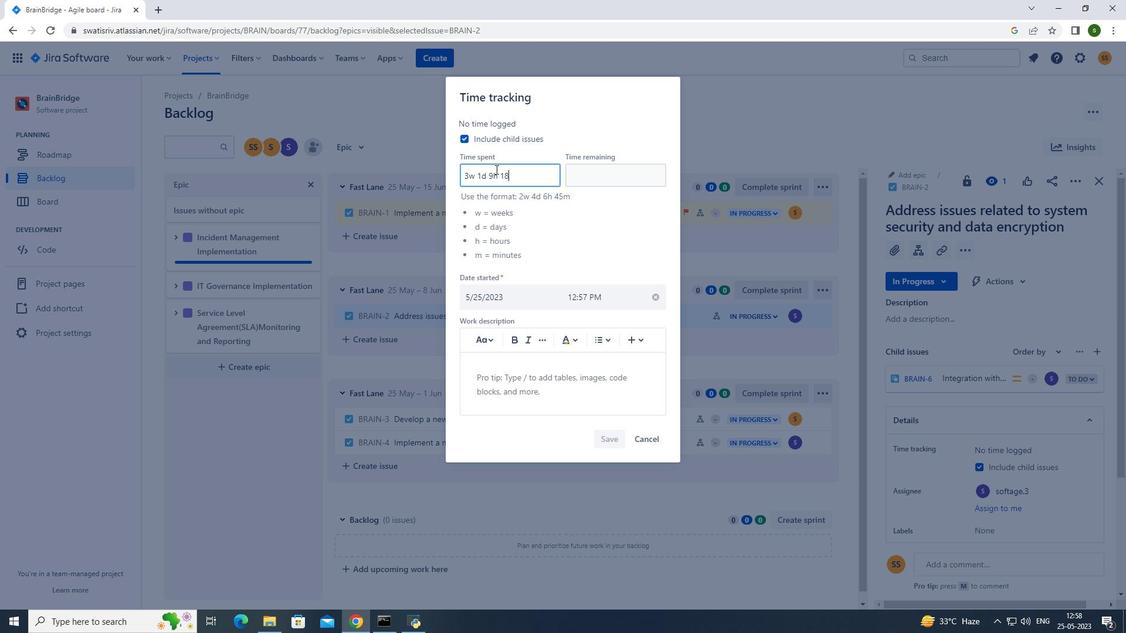 
Action: Mouse moved to (593, 180)
Screenshot: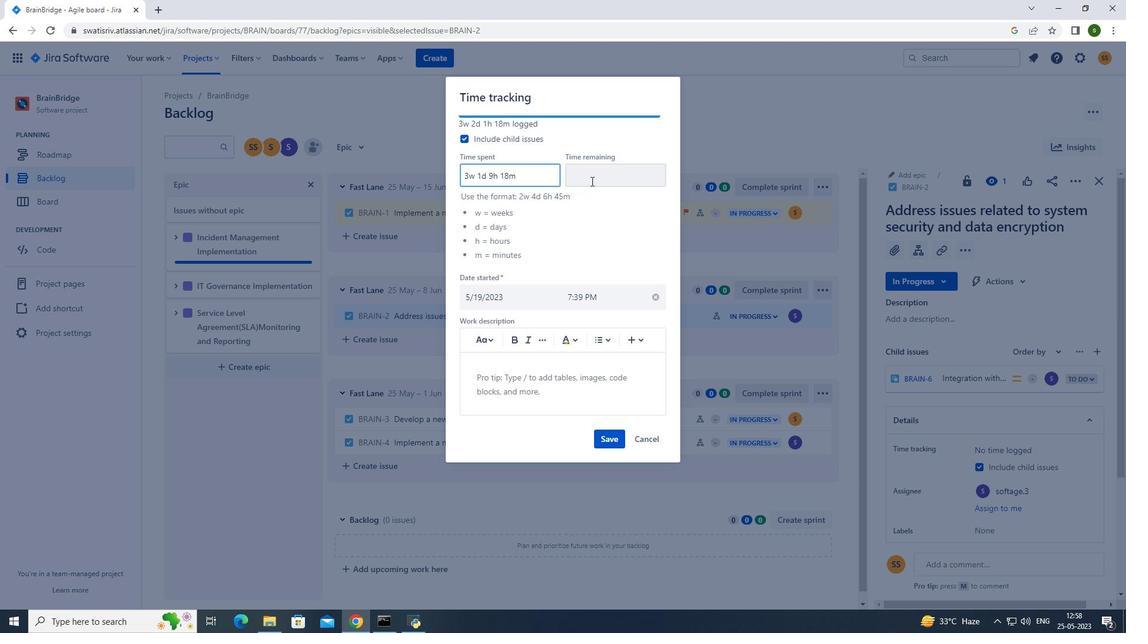 
Action: Mouse pressed left at (593, 180)
Screenshot: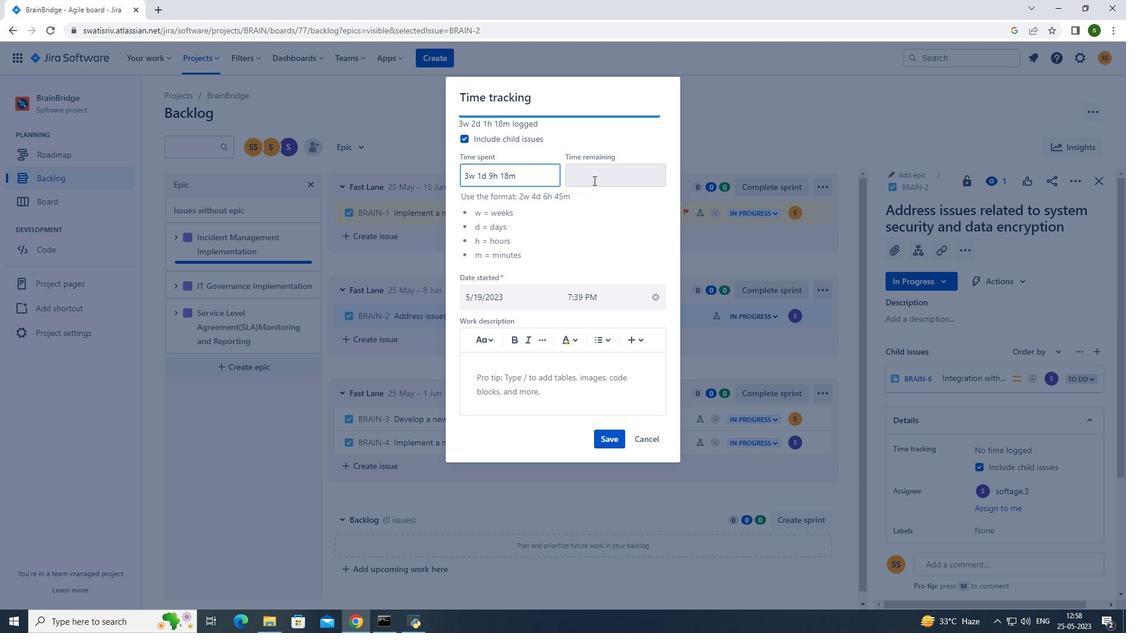 
Action: Key pressed 1w<Key.space>6d<Key.space>9h<Key.space>46m
Screenshot: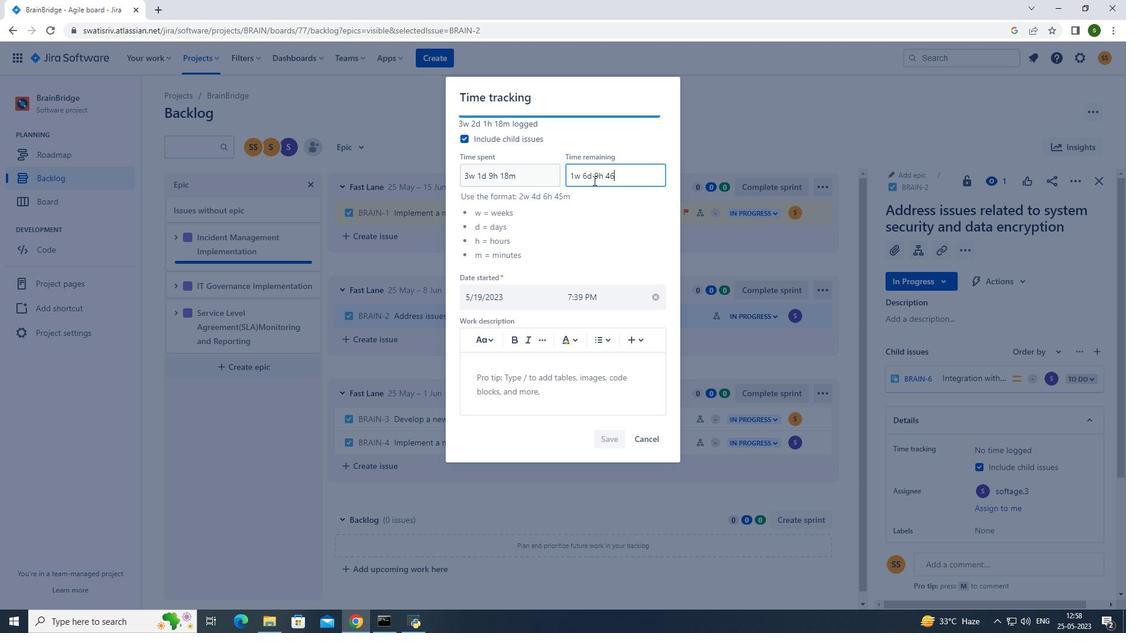
Action: Mouse moved to (612, 442)
Screenshot: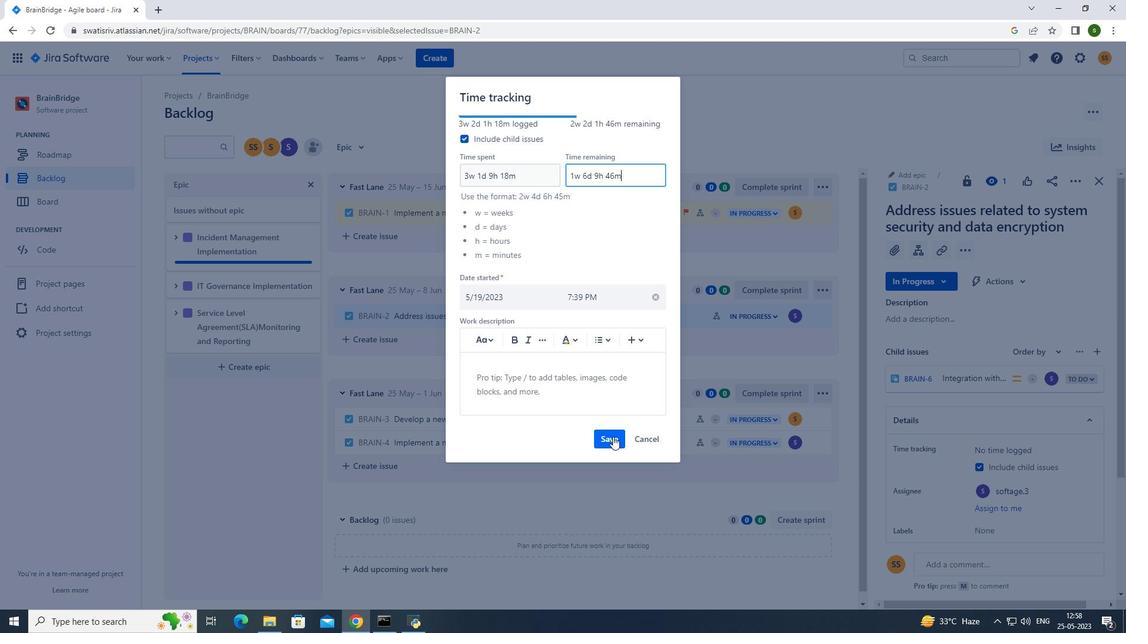 
Action: Mouse pressed left at (612, 442)
Screenshot: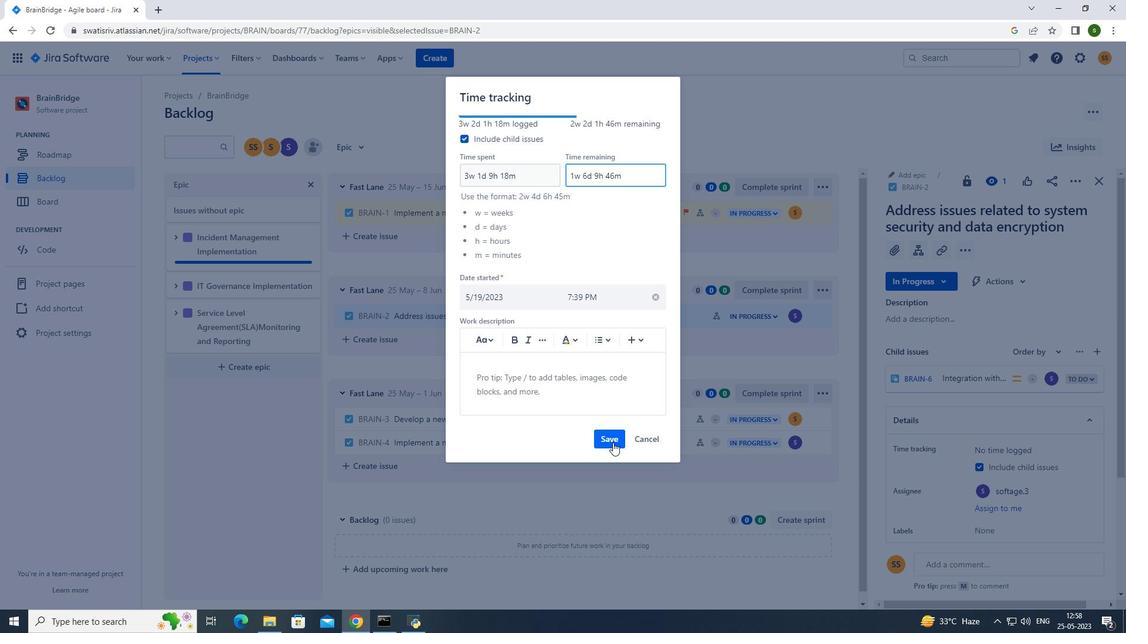 
Action: Mouse moved to (1072, 183)
Screenshot: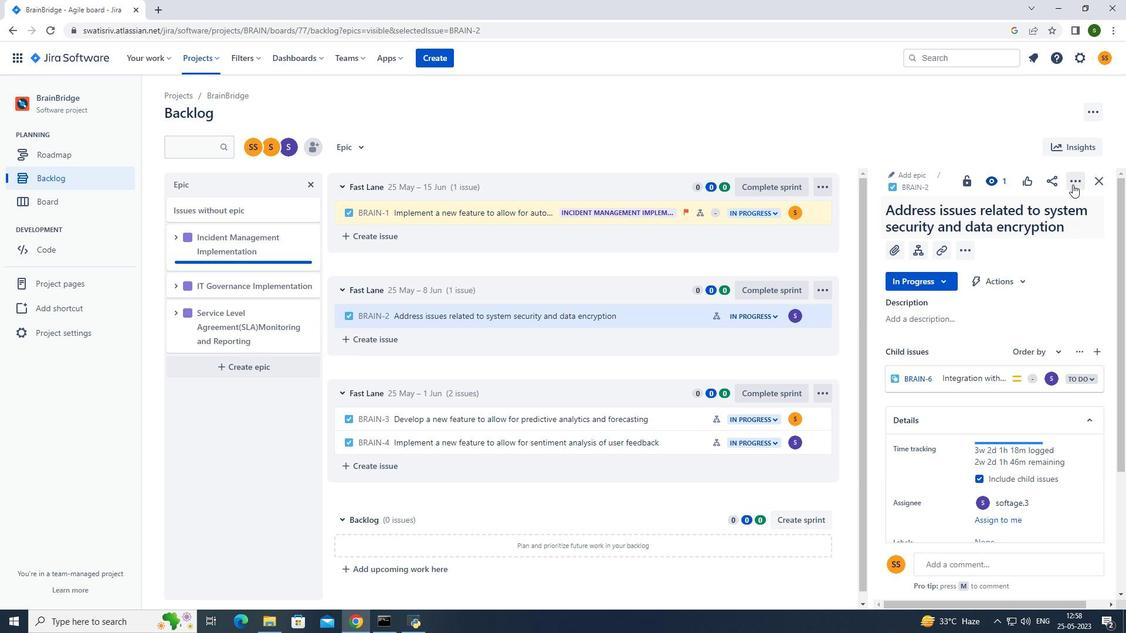 
Action: Mouse pressed left at (1072, 183)
Screenshot: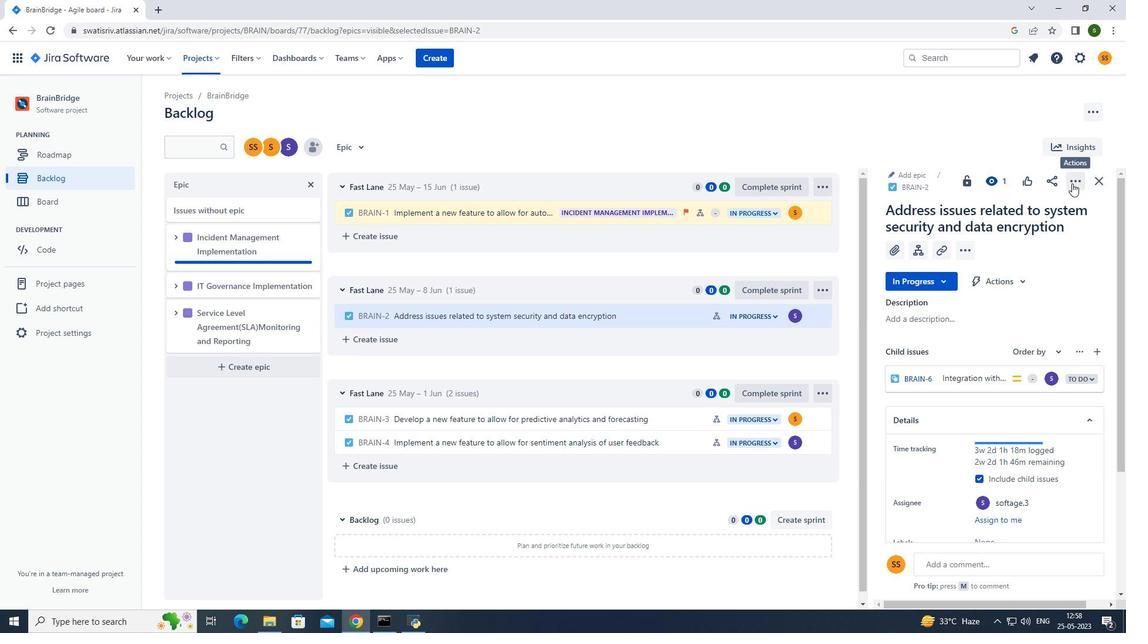 
Action: Mouse moved to (1022, 343)
Screenshot: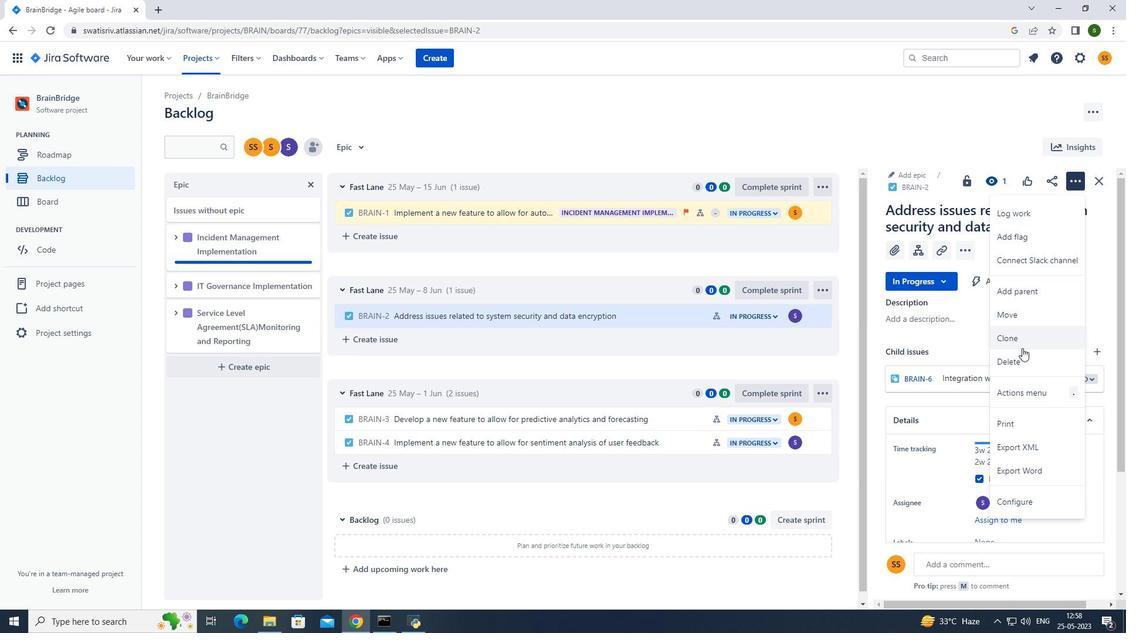 
Action: Mouse pressed left at (1022, 343)
Screenshot: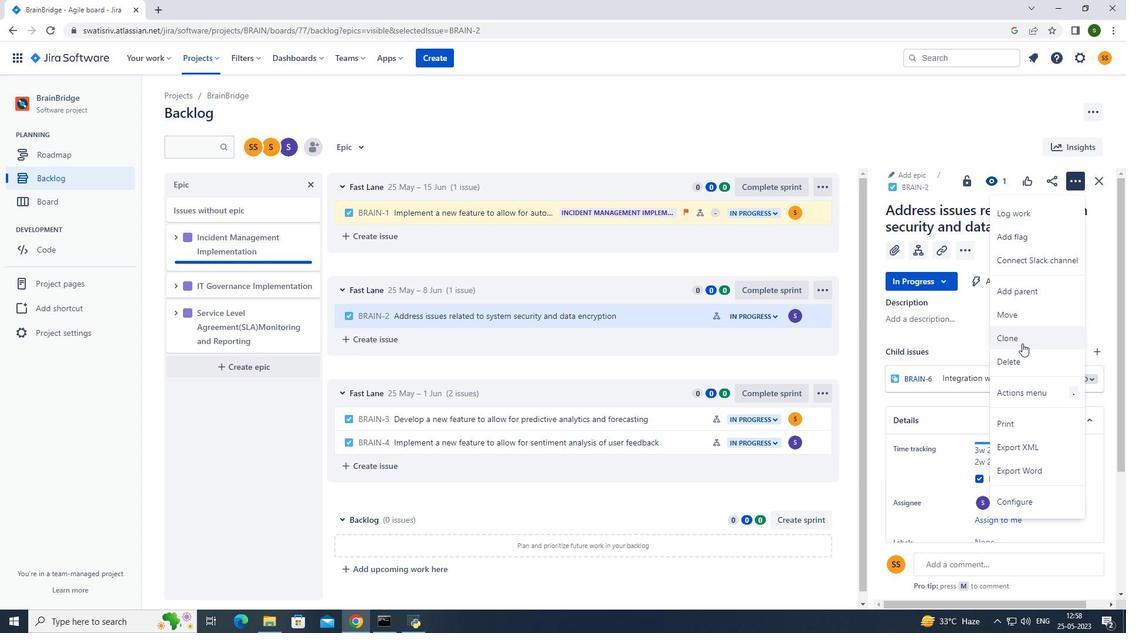 
Action: Mouse moved to (604, 249)
Screenshot: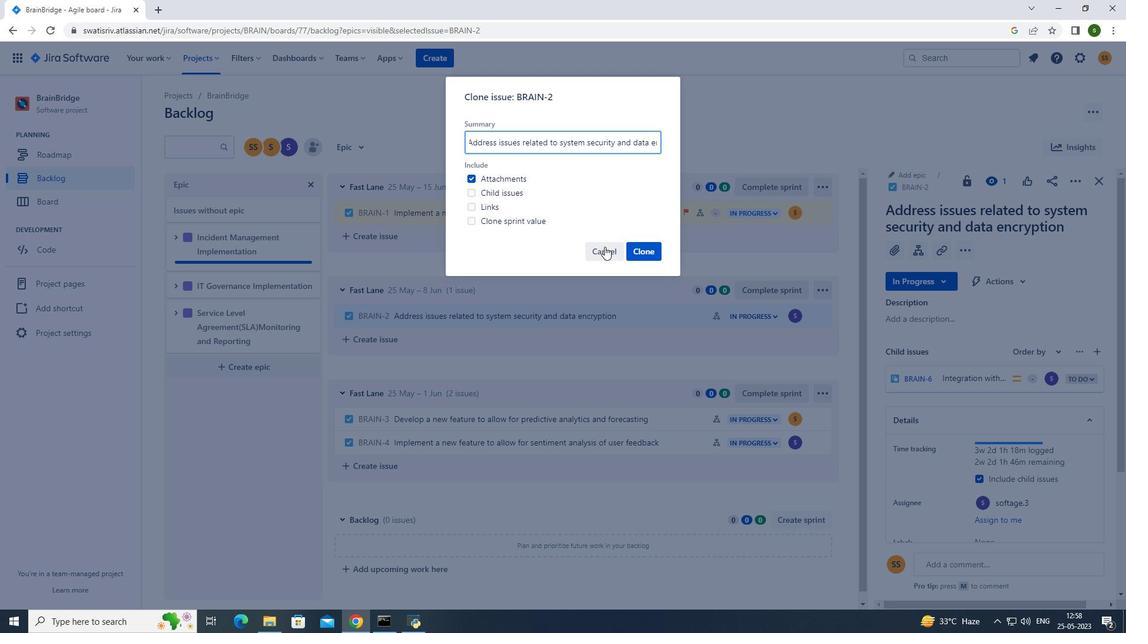 
Action: Mouse pressed left at (604, 249)
Screenshot: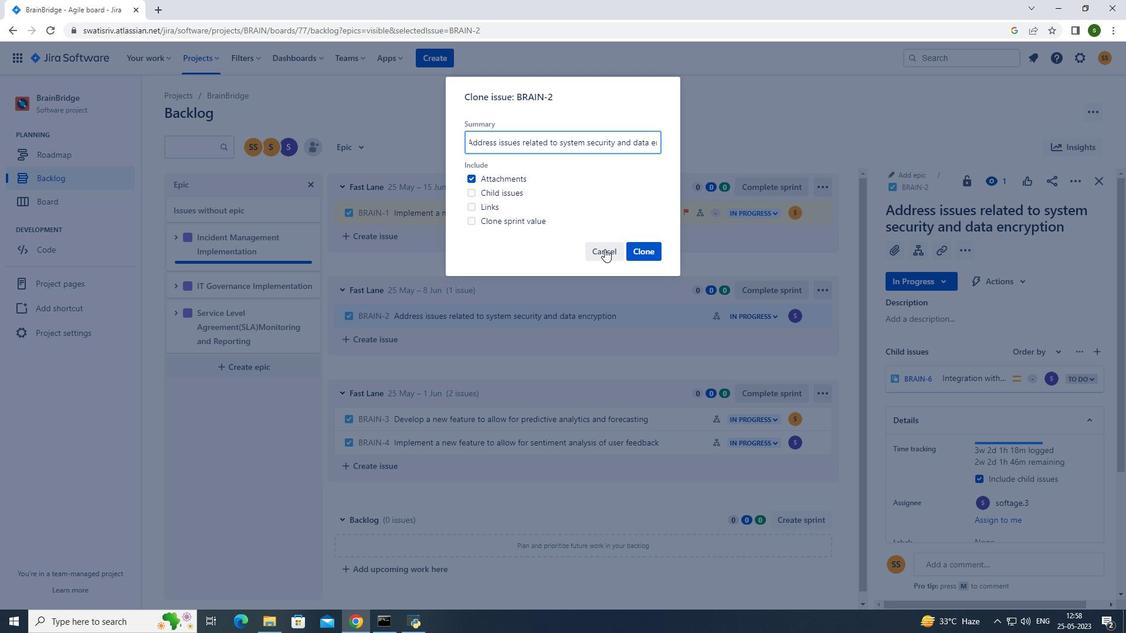 
Action: Mouse moved to (660, 313)
Screenshot: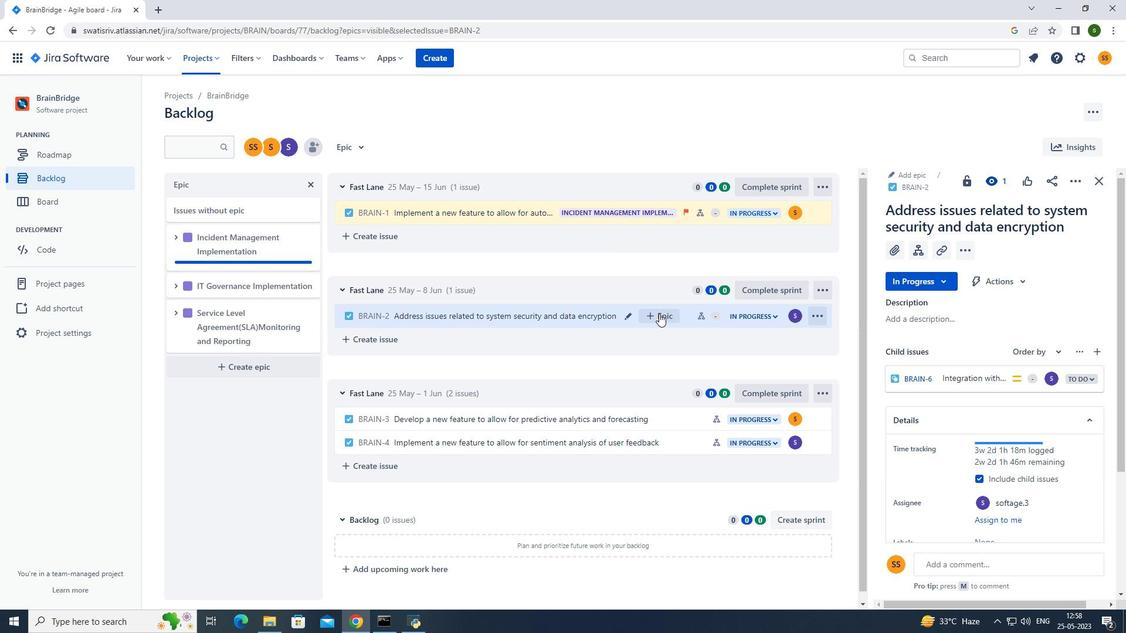 
Action: Mouse pressed left at (660, 313)
Screenshot: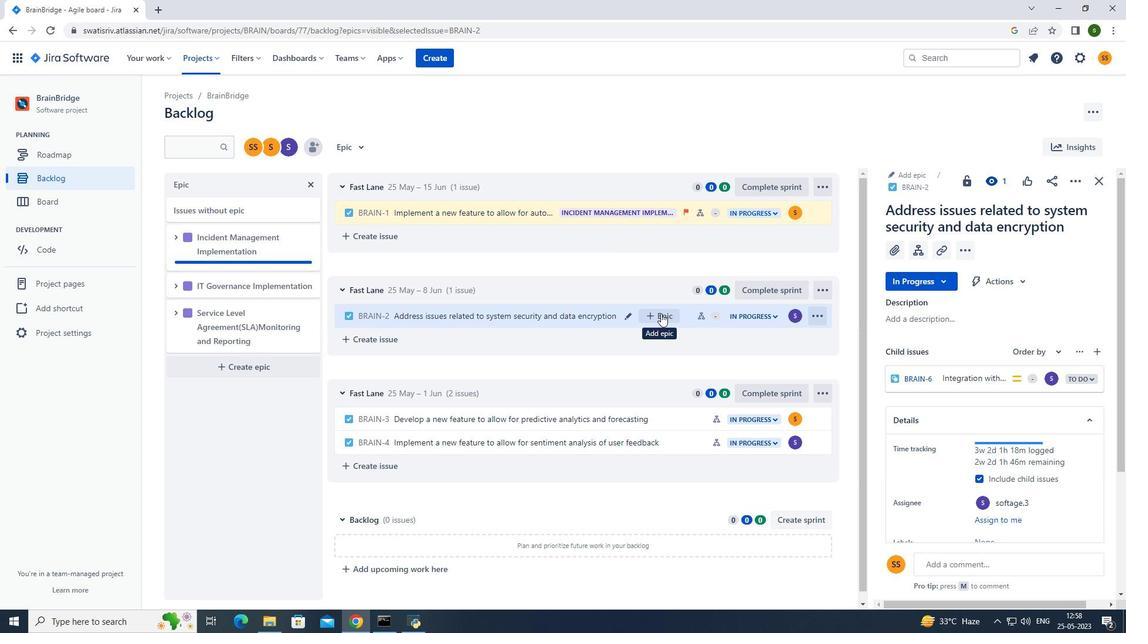 
Action: Mouse moved to (742, 398)
Screenshot: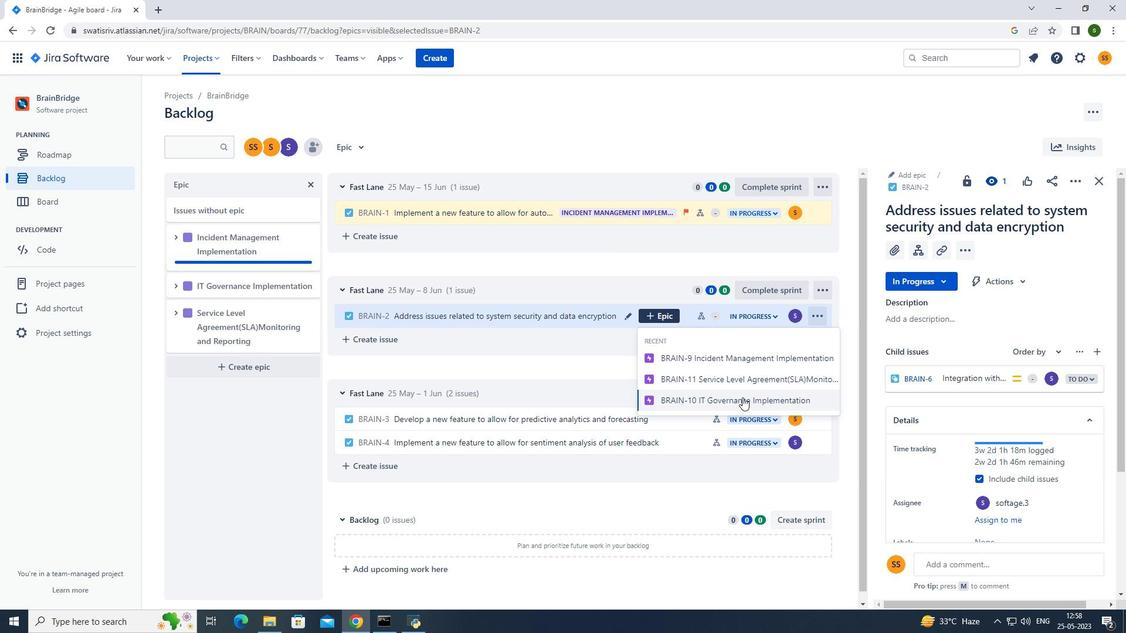 
Action: Mouse pressed left at (742, 398)
Screenshot: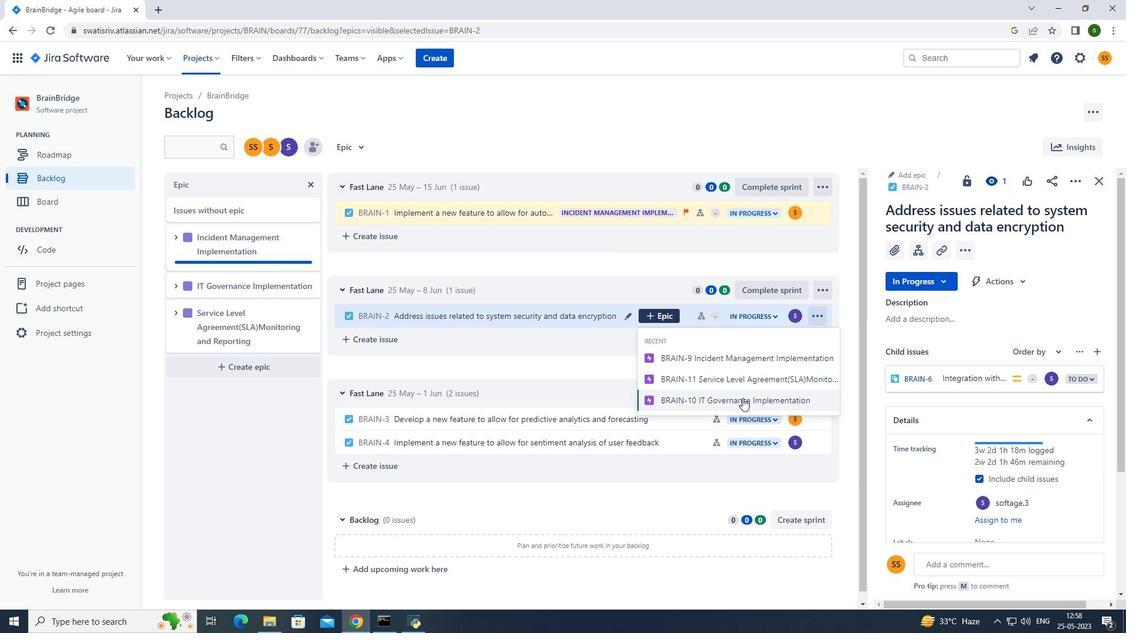 
Action: Mouse moved to (351, 141)
Screenshot: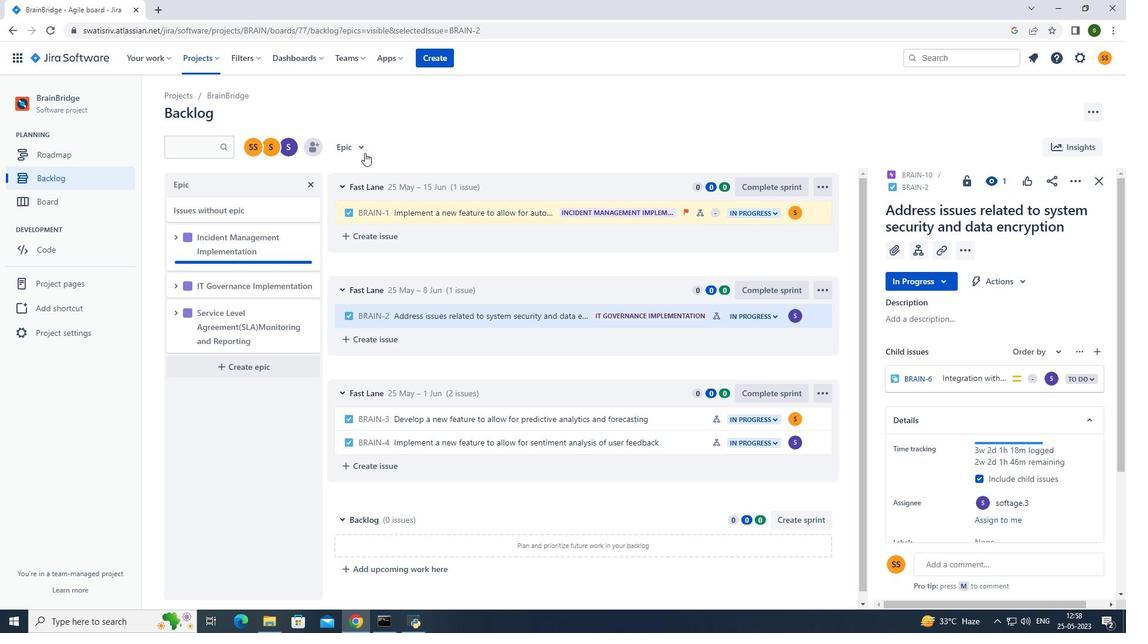 
Action: Mouse pressed left at (351, 141)
Screenshot: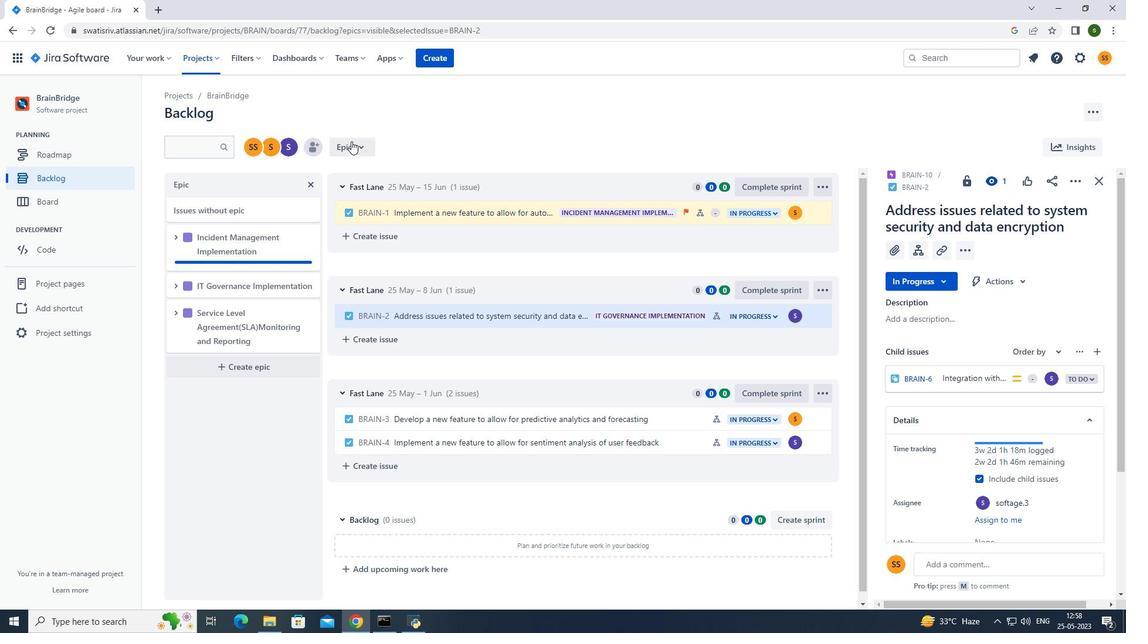 
Action: Mouse moved to (388, 215)
Screenshot: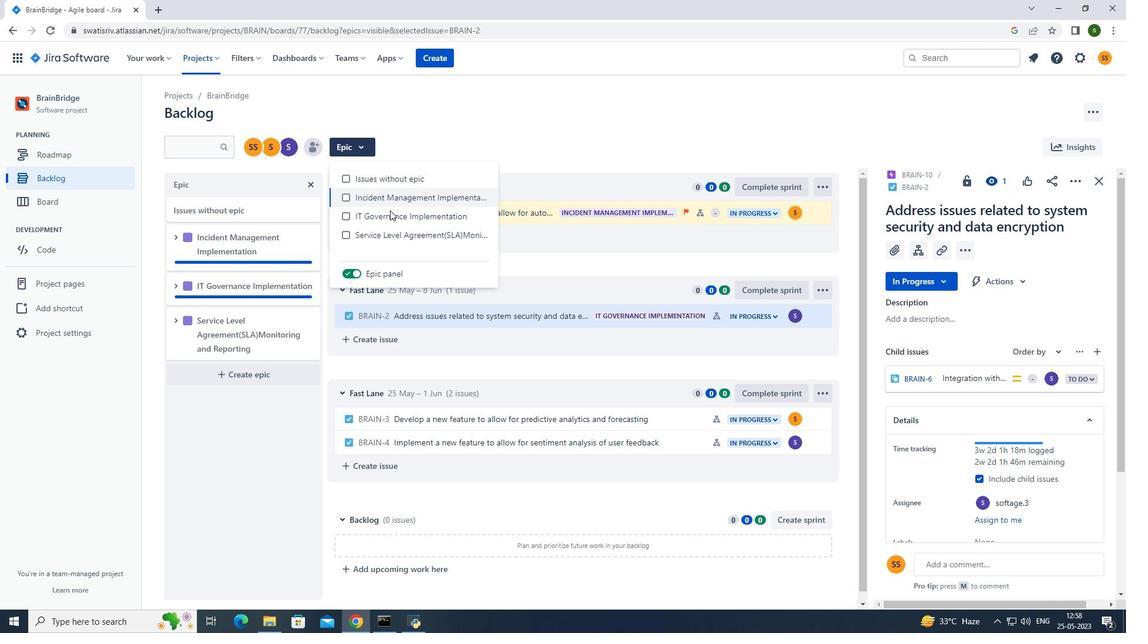 
Action: Mouse pressed left at (388, 215)
Screenshot: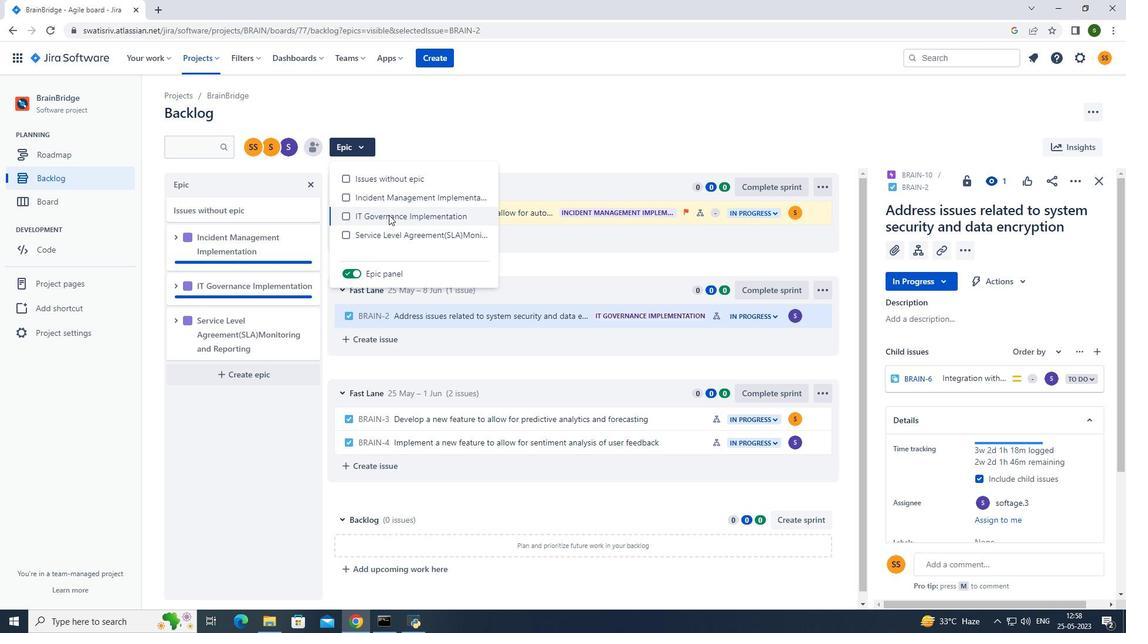 
Action: Mouse moved to (492, 123)
Screenshot: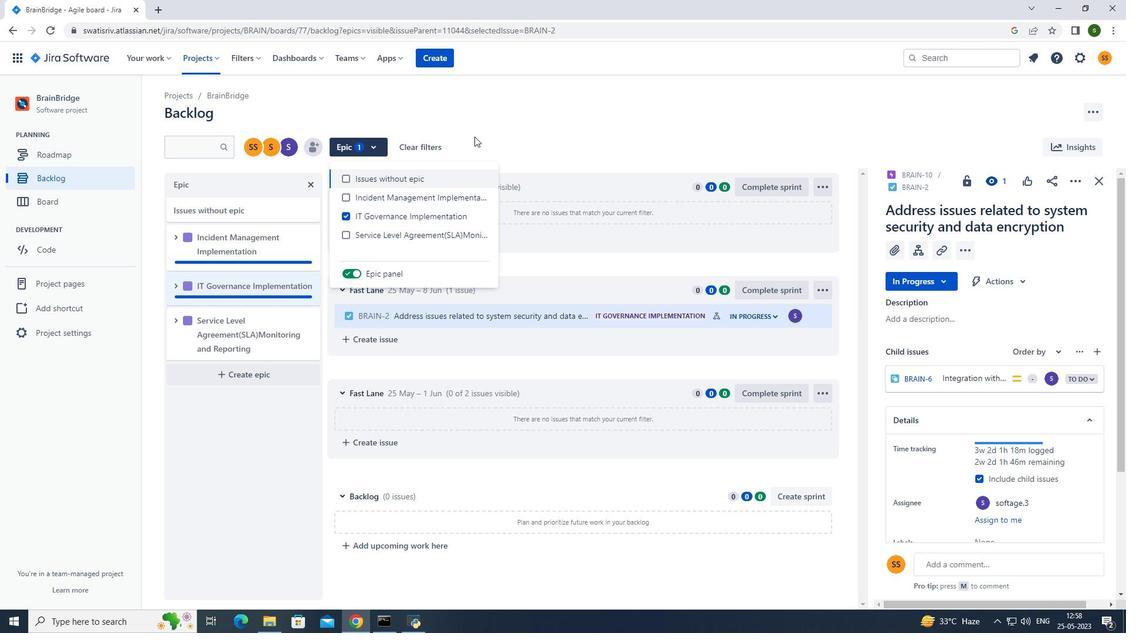 
Action: Mouse pressed left at (492, 123)
Screenshot: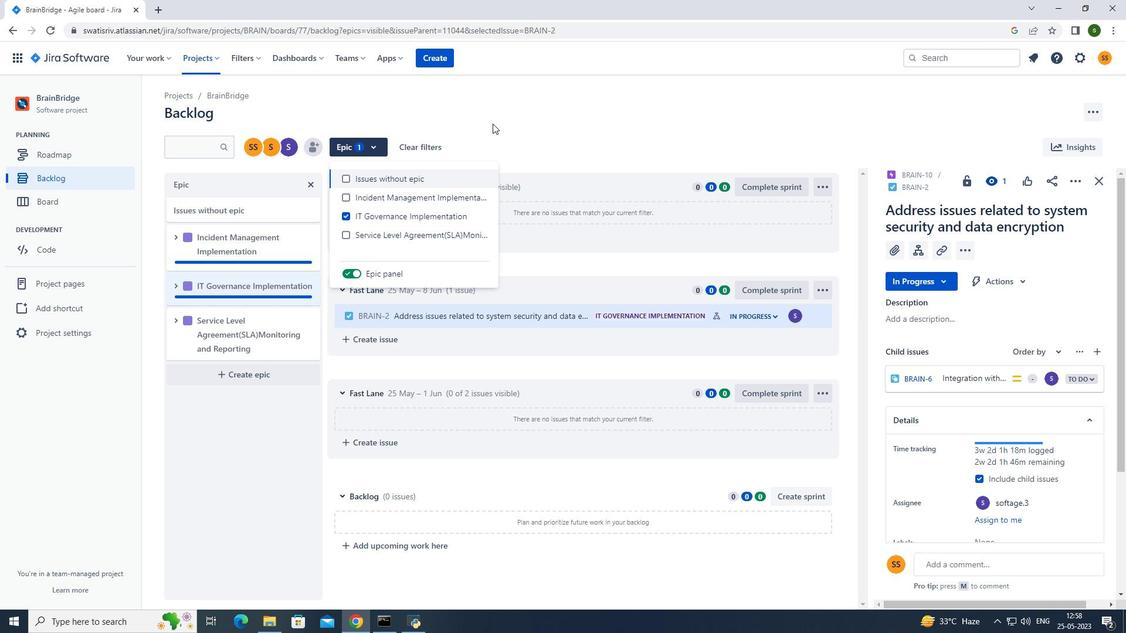 
